 Task: Find a flat in Obando, Philippines for one guest from 7th to 14th July, with a price range of ₹6000 to ₹7700+.
Action: Mouse moved to (442, 89)
Screenshot: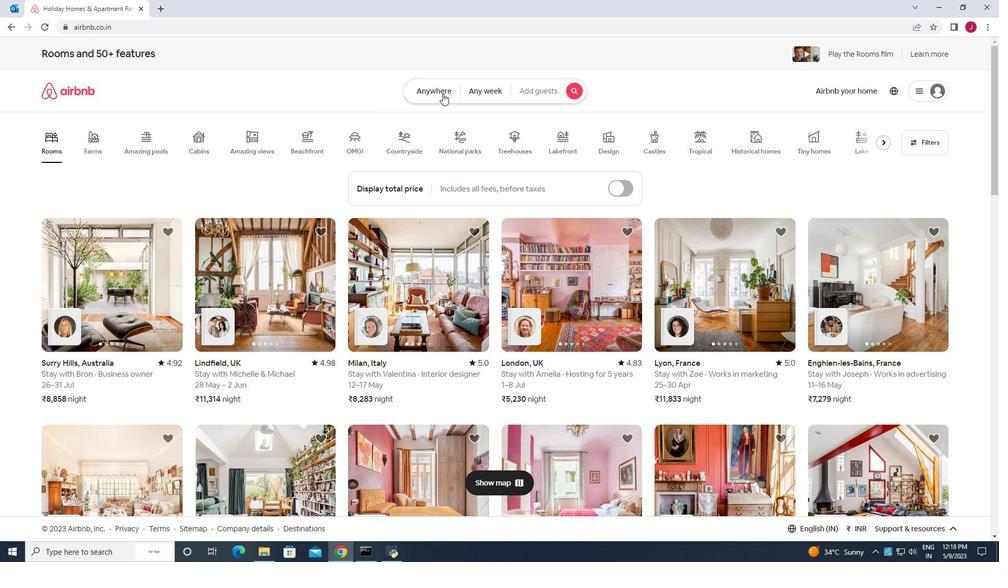 
Action: Mouse pressed left at (442, 89)
Screenshot: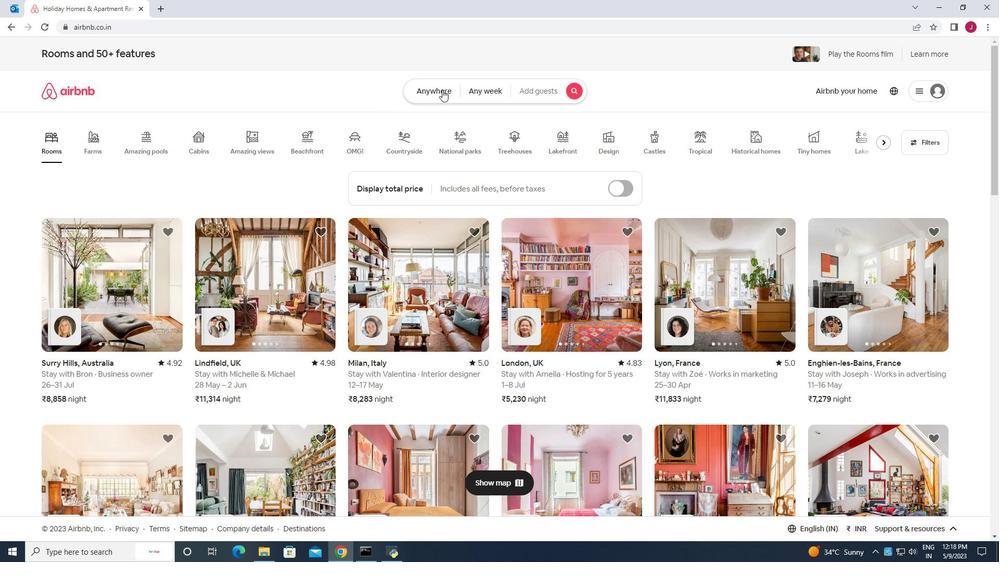 
Action: Mouse moved to (336, 133)
Screenshot: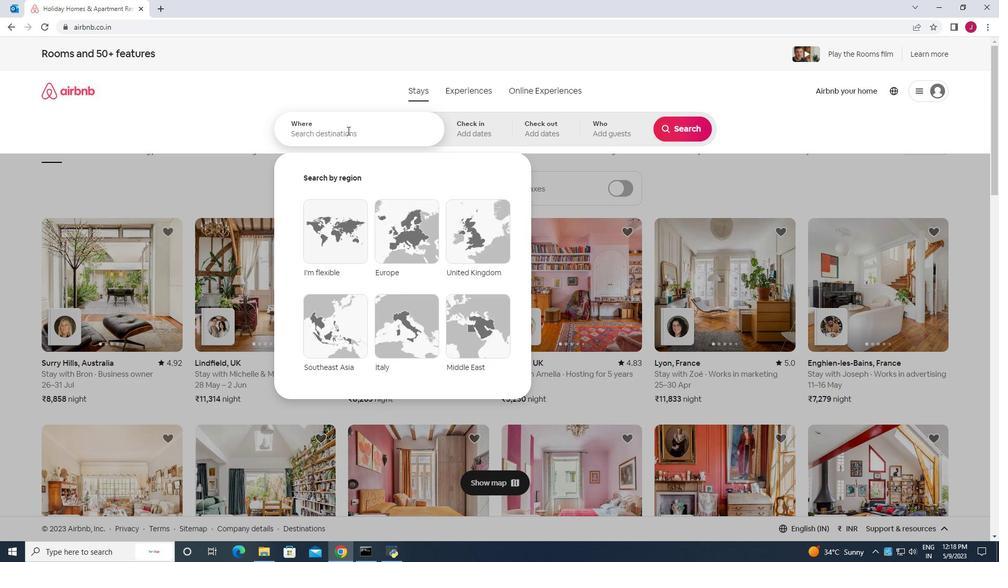
Action: Mouse pressed left at (336, 133)
Screenshot: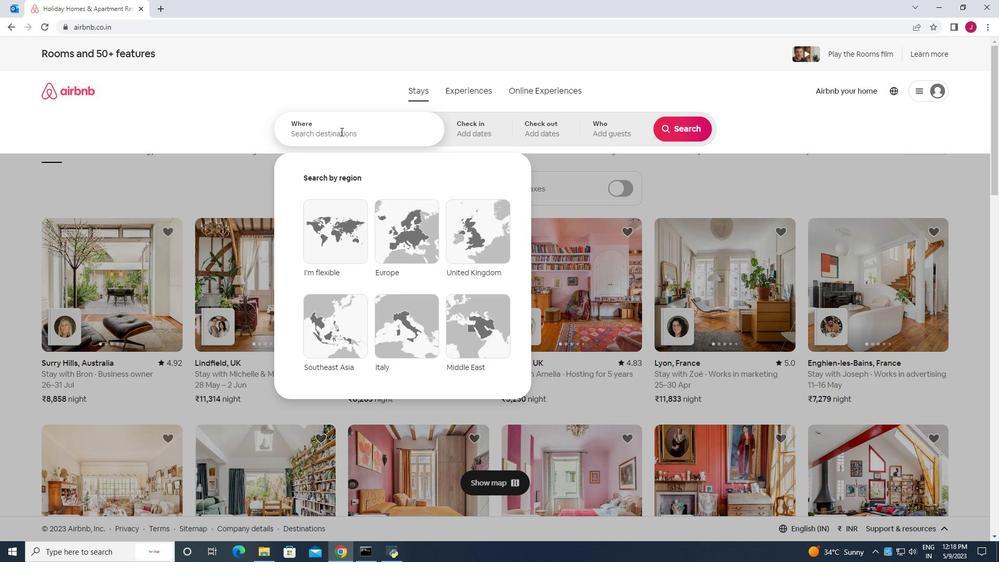 
Action: Key pressed obando<Key.space>philippinrs
Screenshot: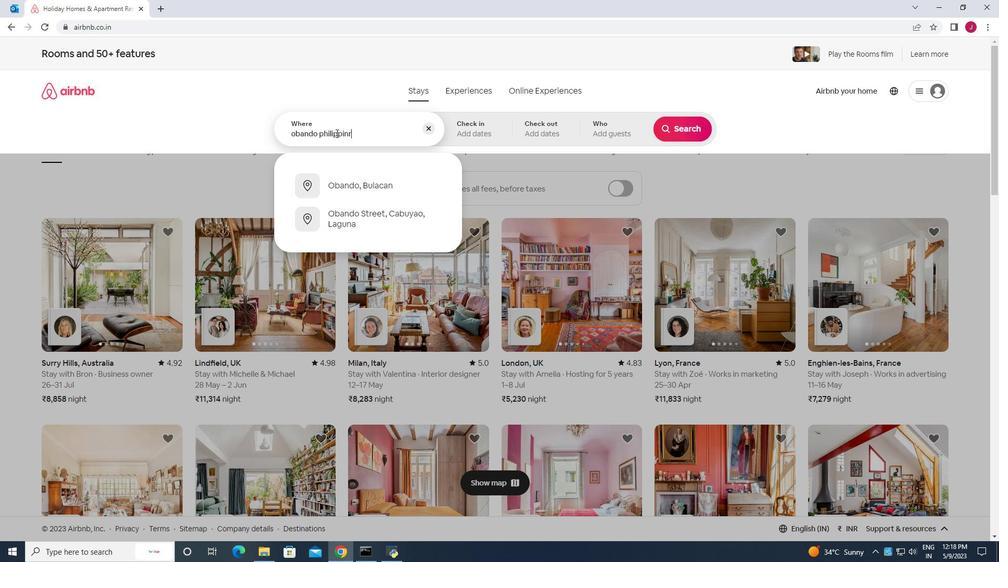 
Action: Mouse moved to (360, 134)
Screenshot: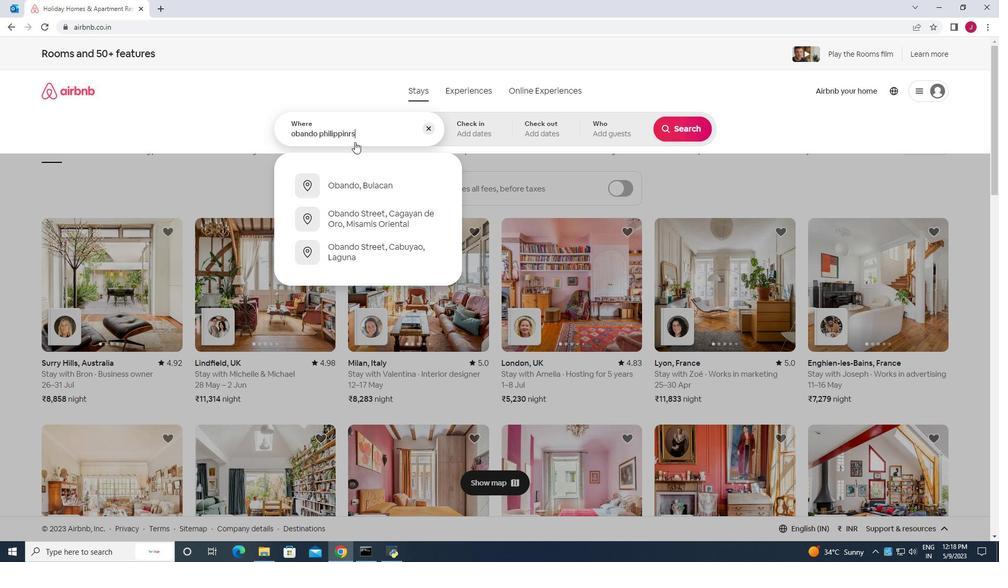 
Action: Key pressed <Key.backspace><Key.backspace>es
Screenshot: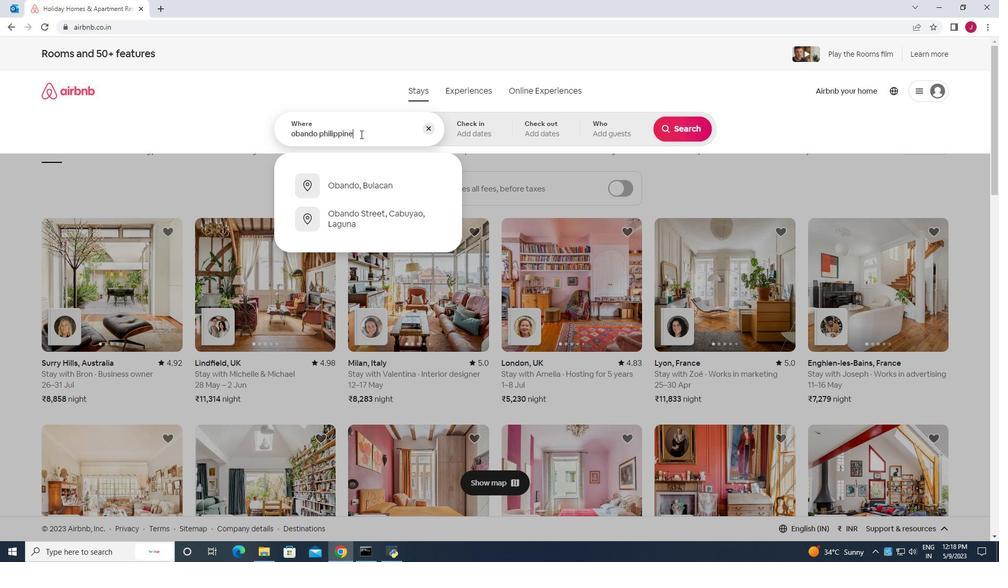 
Action: Mouse moved to (377, 129)
Screenshot: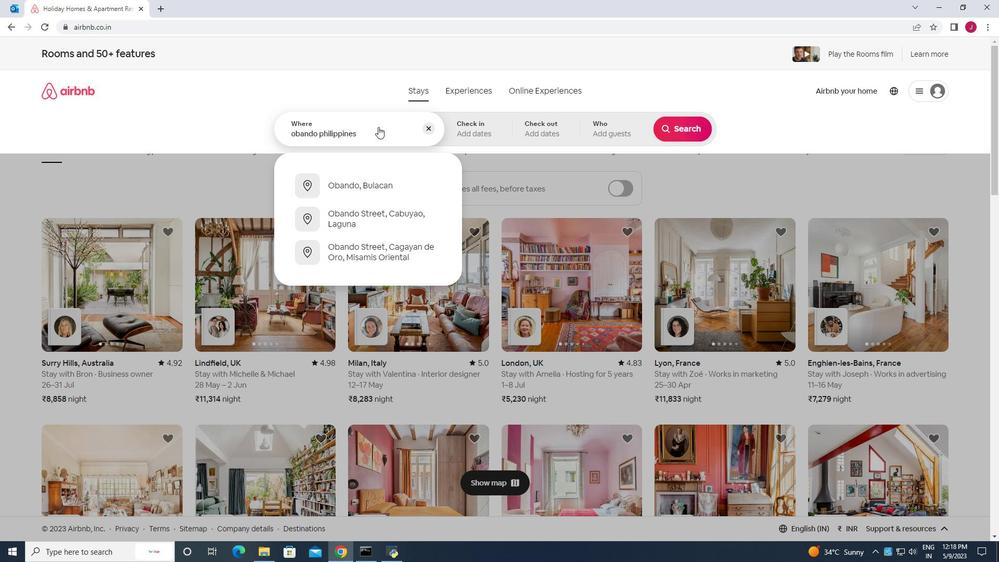 
Action: Key pressed <Key.enter>
Screenshot: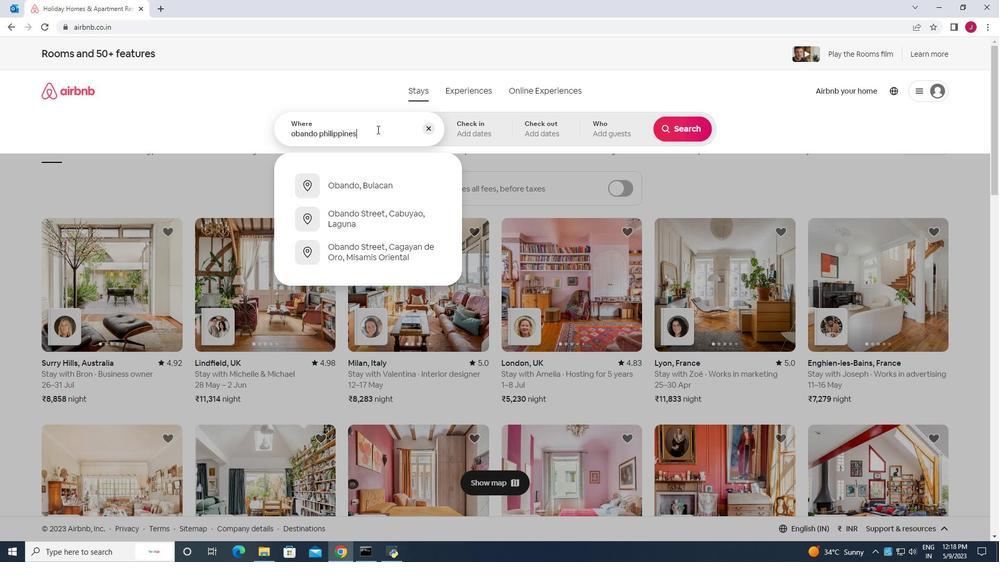 
Action: Mouse moved to (682, 212)
Screenshot: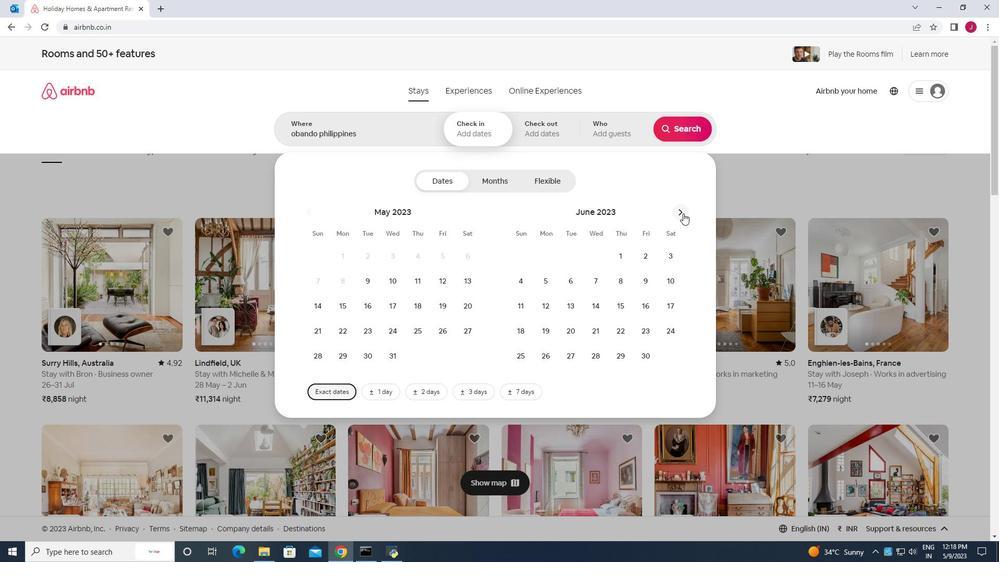 
Action: Mouse pressed left at (682, 212)
Screenshot: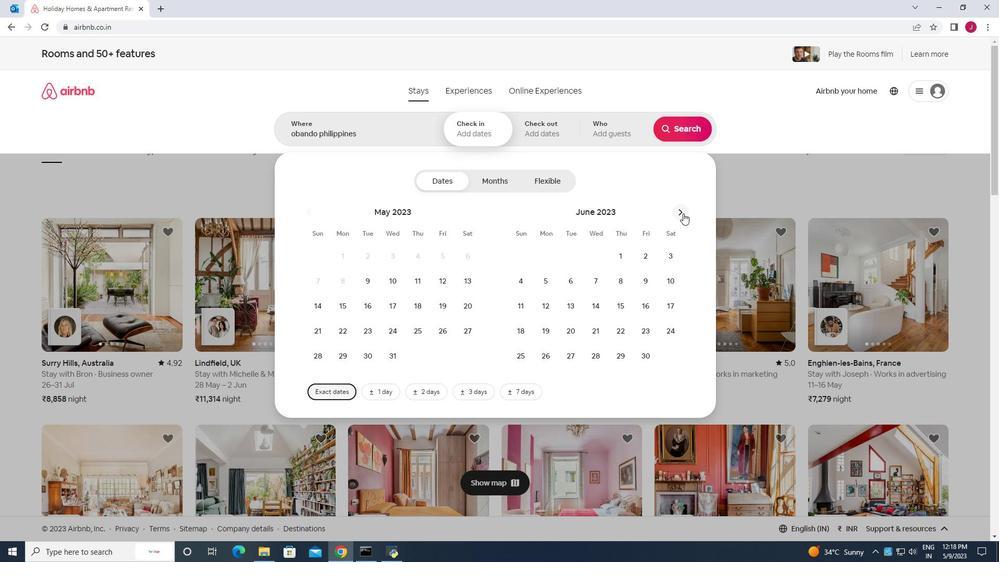 
Action: Mouse moved to (643, 279)
Screenshot: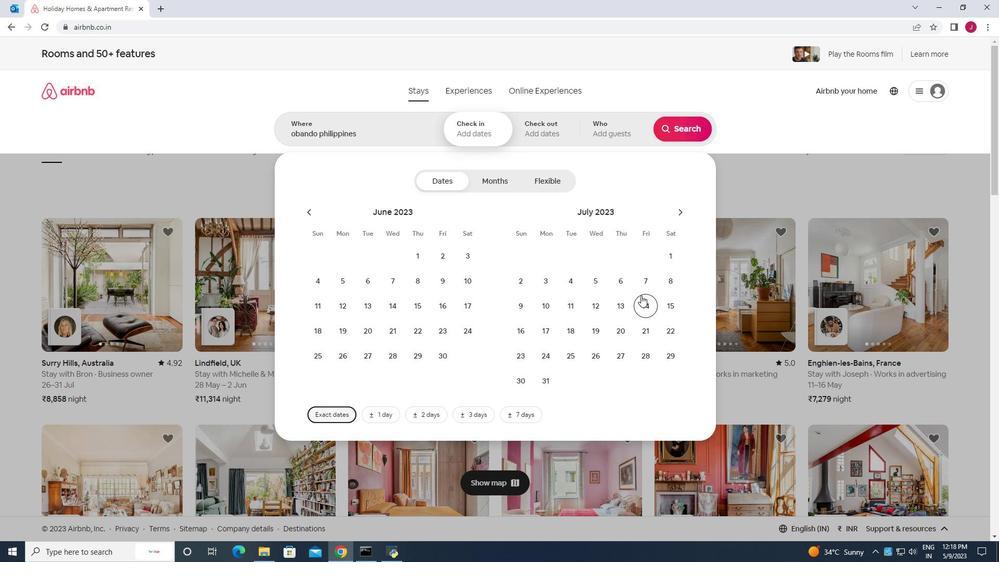 
Action: Mouse pressed left at (643, 279)
Screenshot: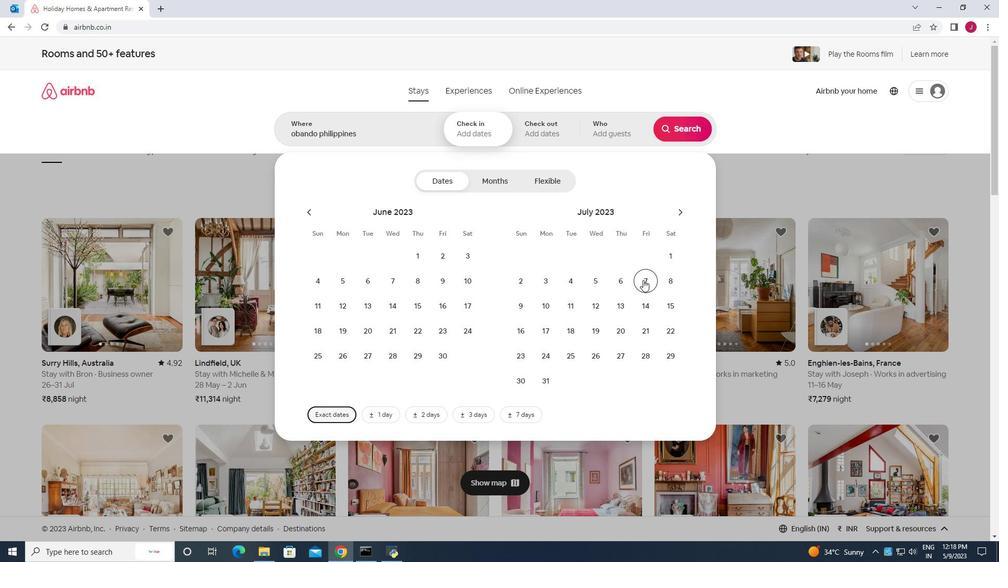 
Action: Mouse moved to (644, 304)
Screenshot: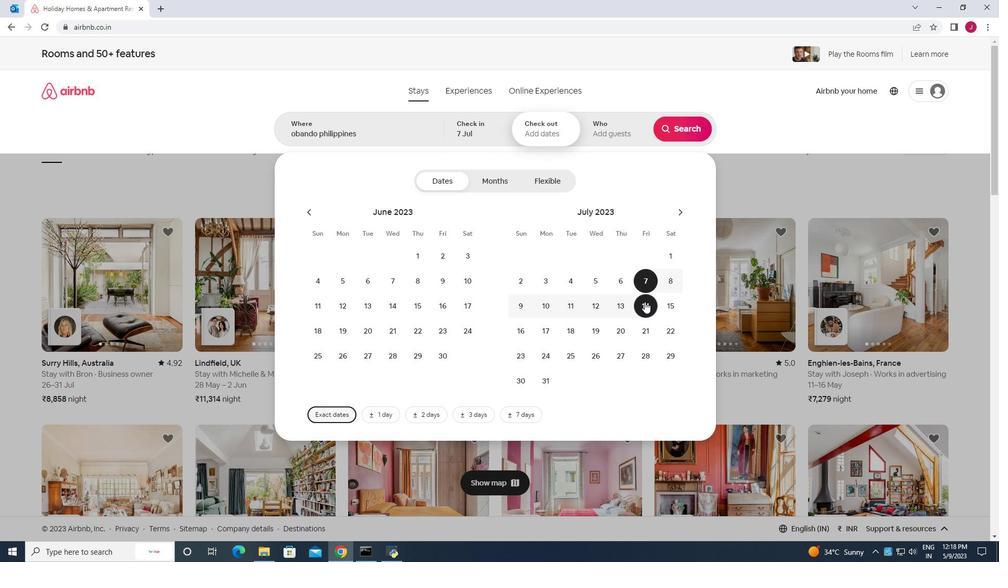 
Action: Mouse pressed left at (644, 304)
Screenshot: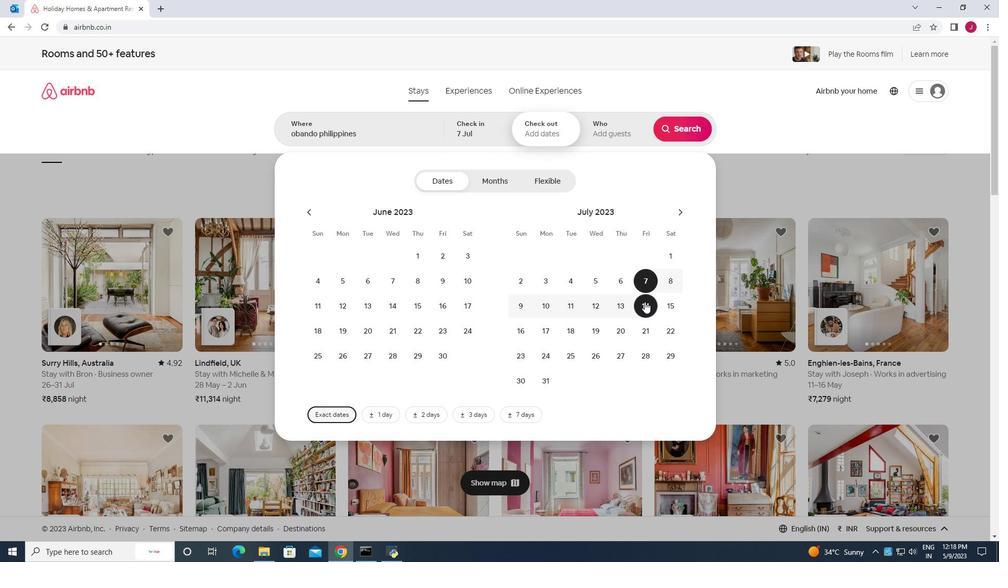 
Action: Mouse moved to (617, 128)
Screenshot: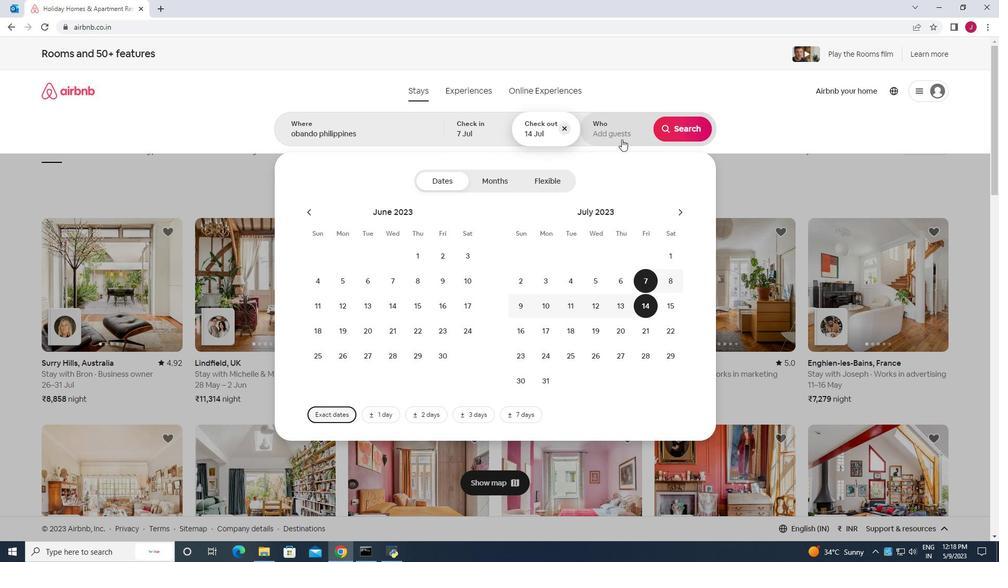 
Action: Mouse pressed left at (617, 128)
Screenshot: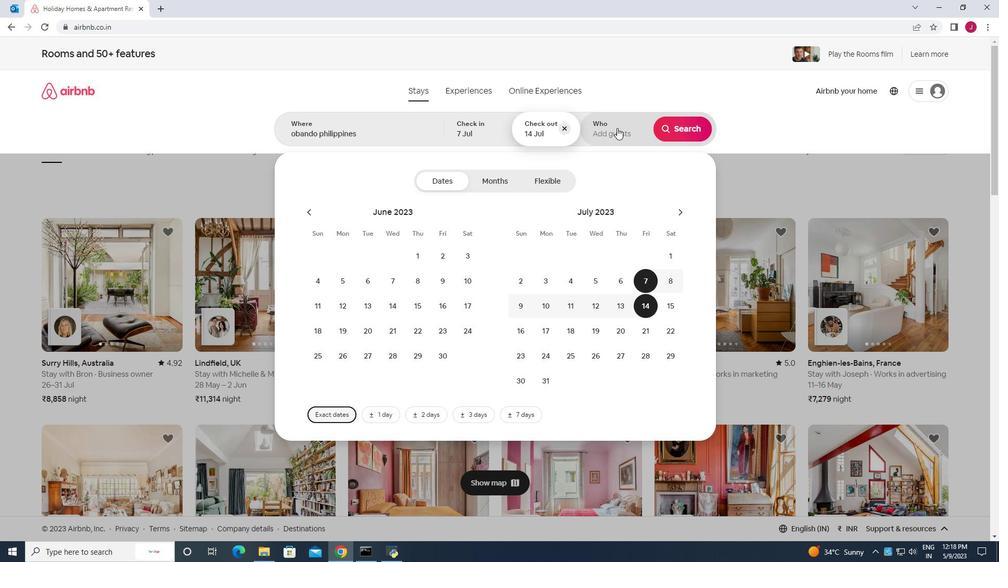 
Action: Mouse moved to (684, 184)
Screenshot: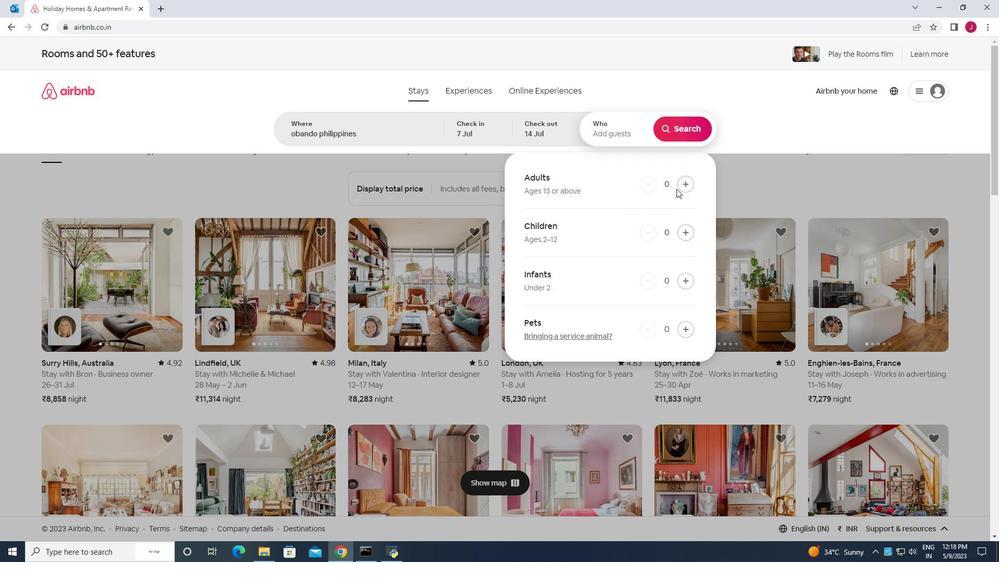 
Action: Mouse pressed left at (684, 184)
Screenshot: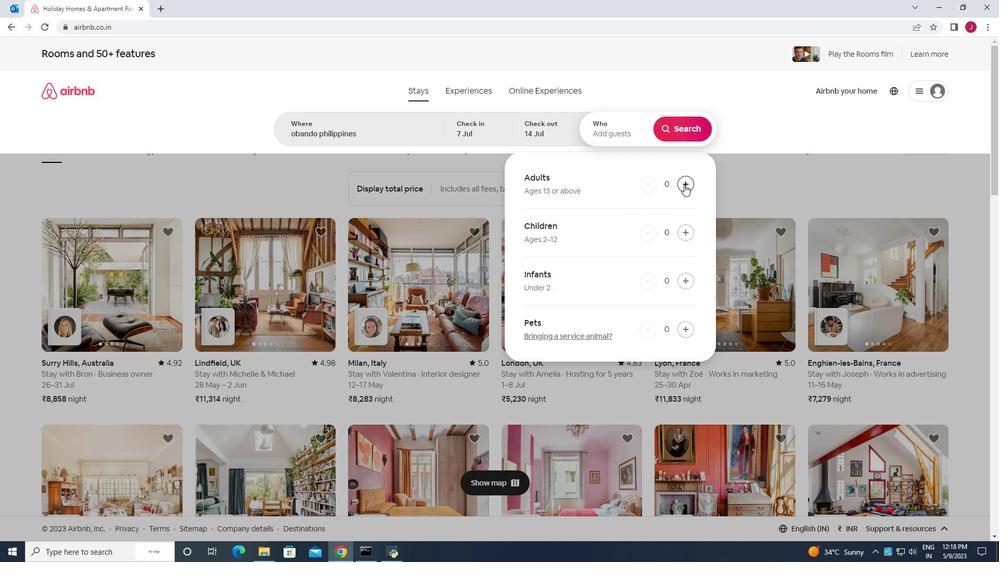
Action: Mouse moved to (687, 125)
Screenshot: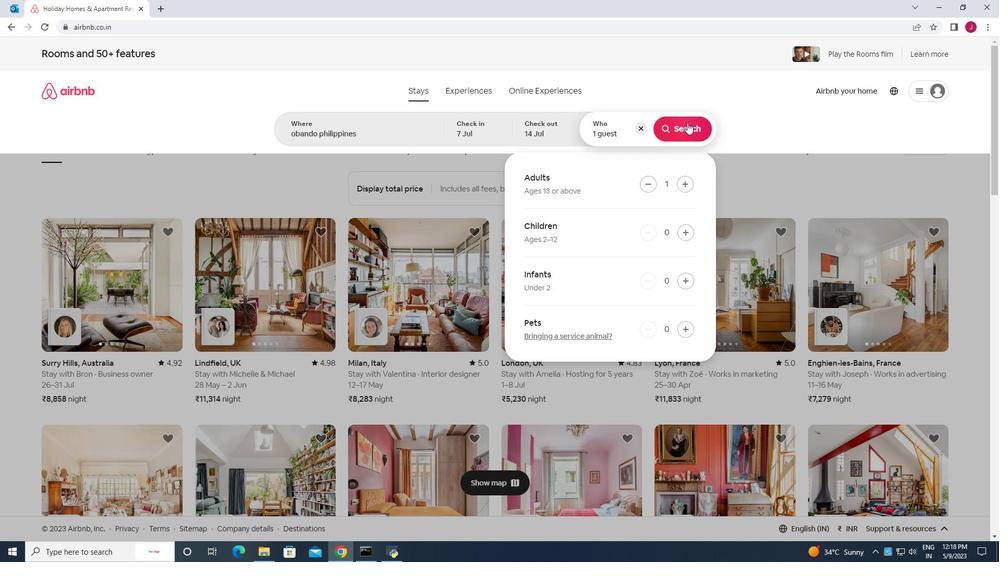 
Action: Mouse pressed left at (687, 125)
Screenshot: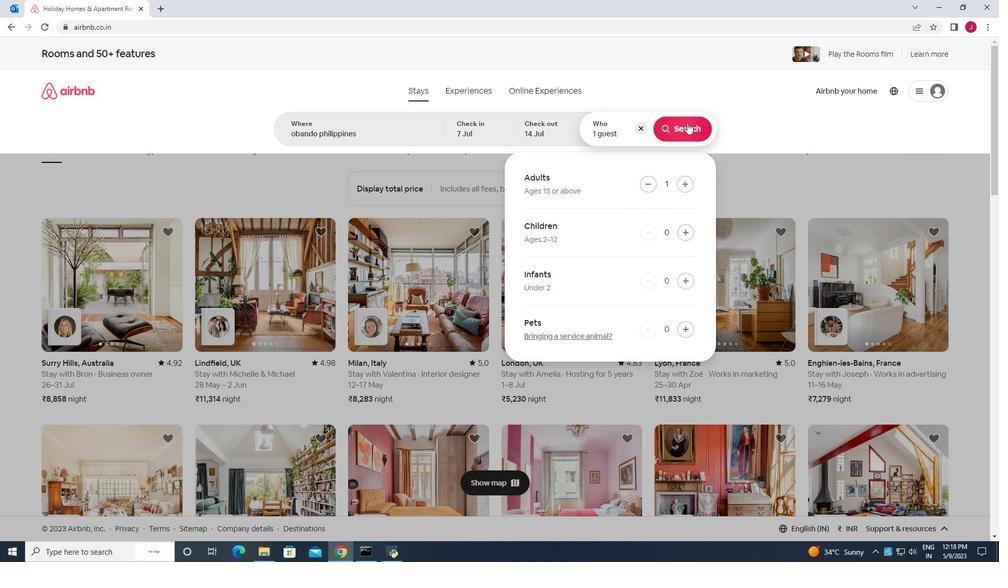 
Action: Mouse moved to (957, 99)
Screenshot: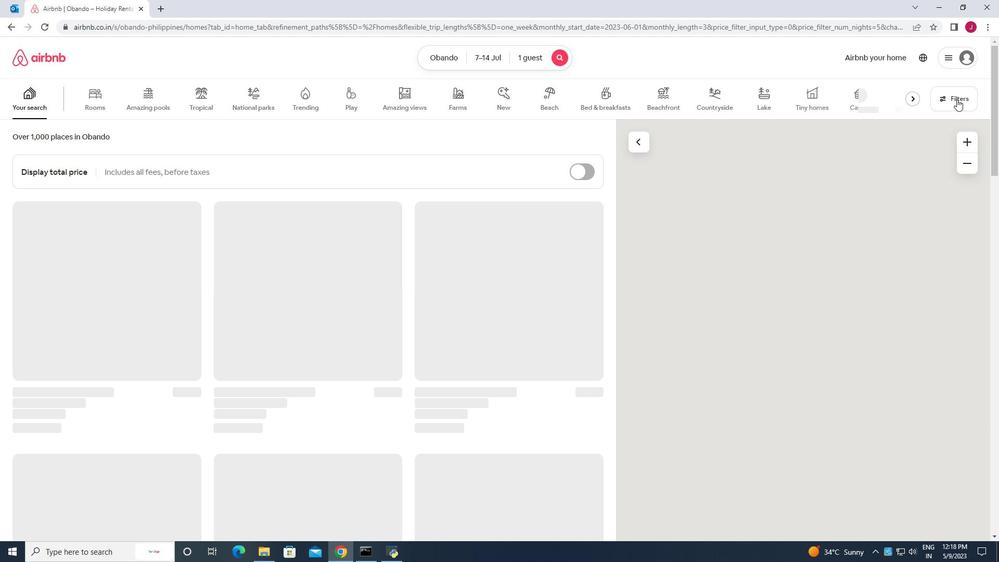 
Action: Mouse pressed left at (957, 99)
Screenshot: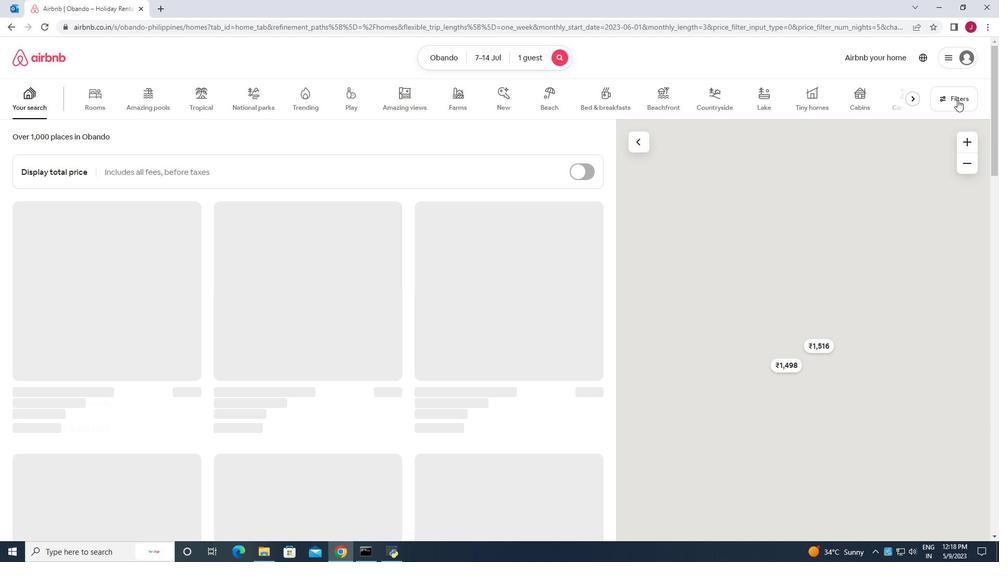
Action: Mouse moved to (372, 356)
Screenshot: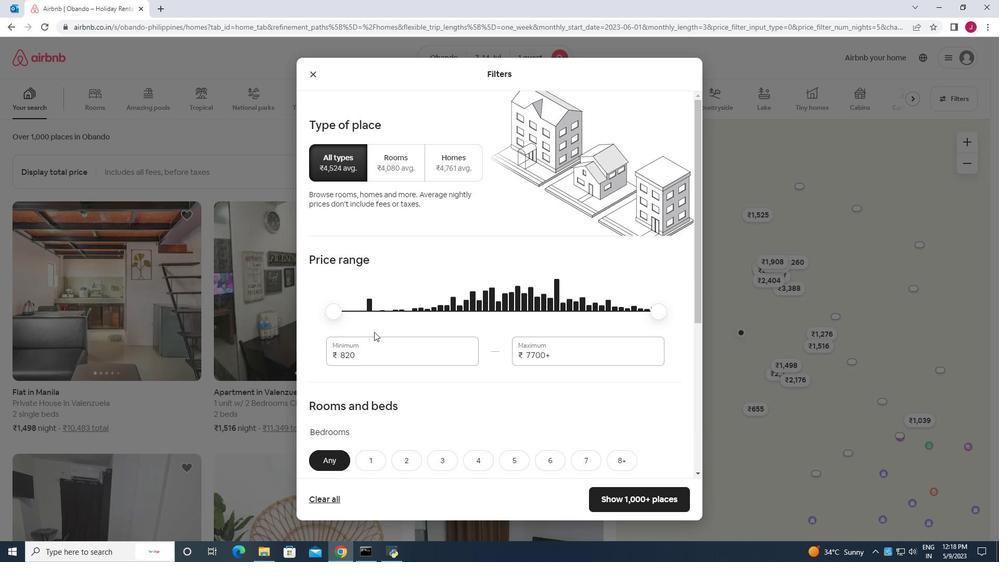 
Action: Mouse pressed left at (372, 356)
Screenshot: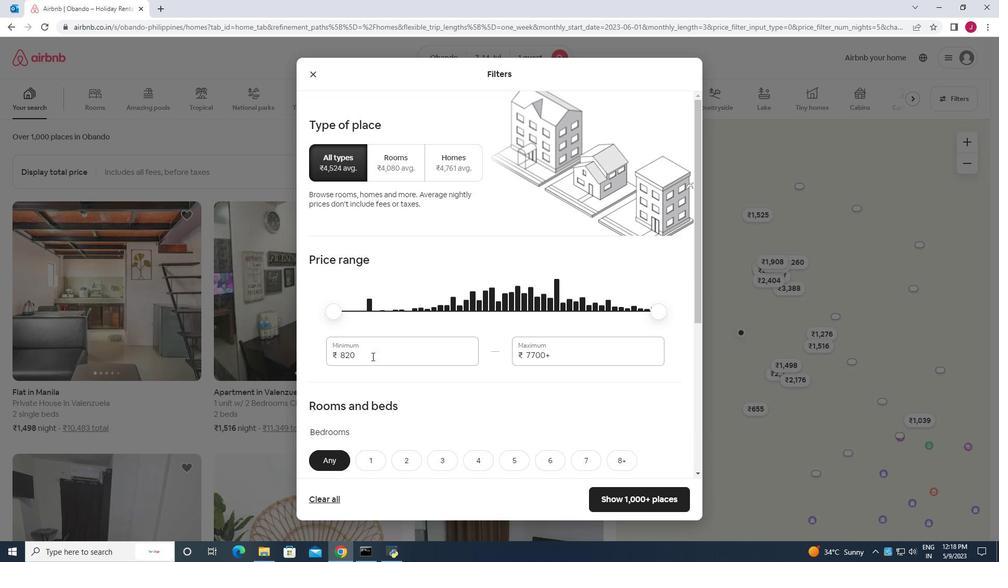 
Action: Mouse moved to (371, 356)
Screenshot: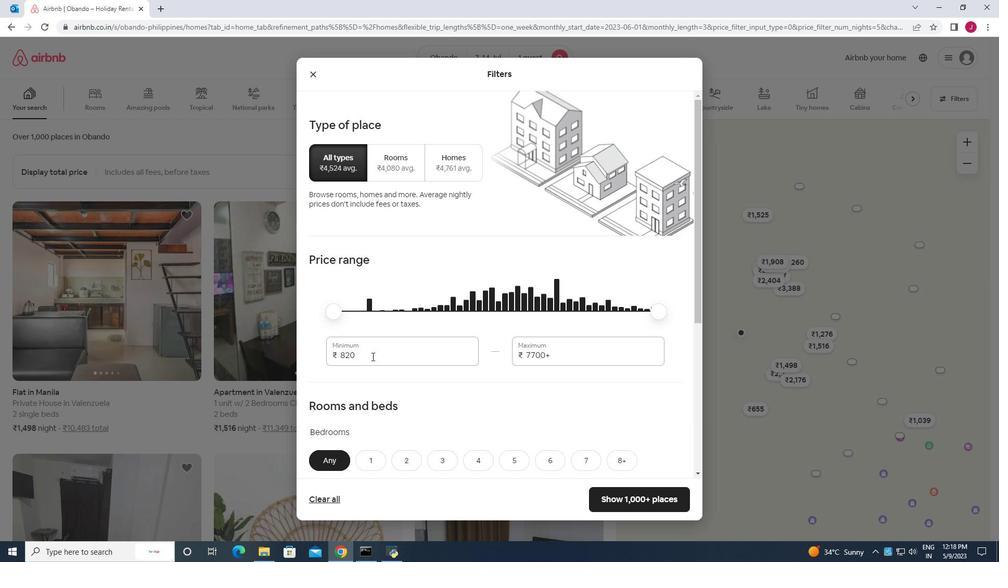 
Action: Key pressed <Key.backspace><Key.backspace><Key.backspace><Key.backspace><Key.backspace><Key.backspace><Key.backspace><Key.backspace><Key.backspace><Key.backspace><Key.backspace><Key.backspace><Key.backspace><Key.backspace><Key.backspace><Key.backspace><Key.backspace><Key.backspace><Key.backspace><Key.backspace><Key.backspace>6000
Screenshot: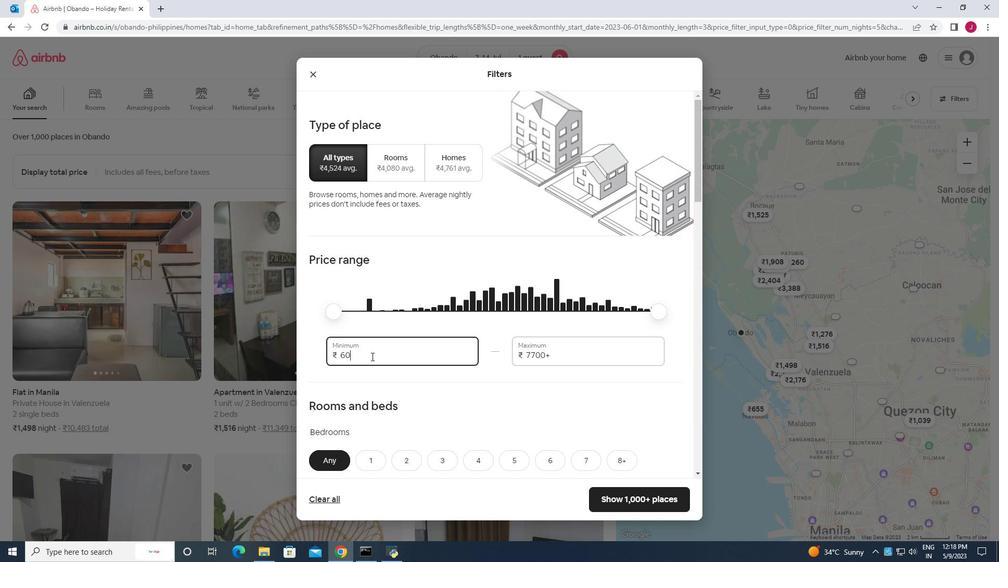 
Action: Mouse moved to (594, 351)
Screenshot: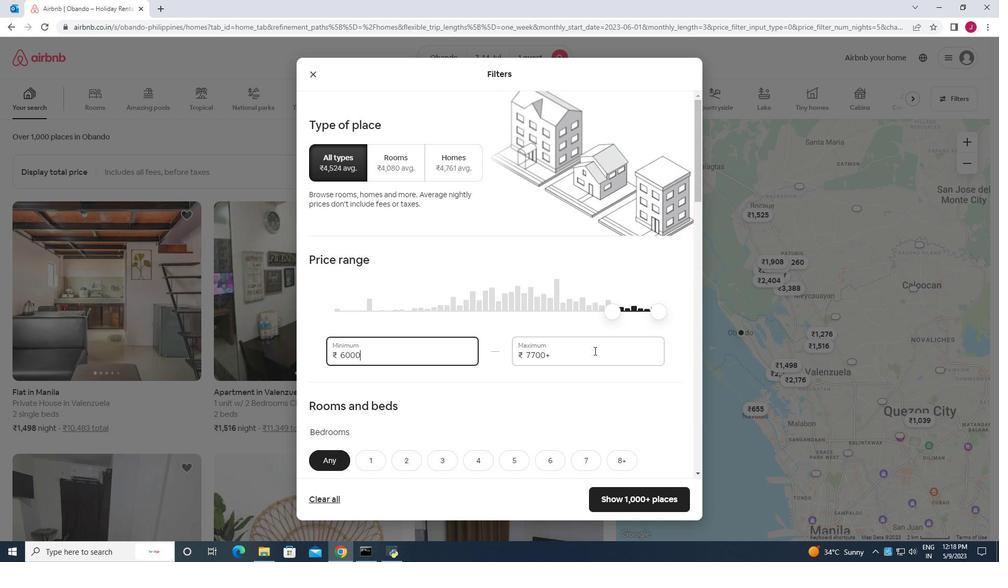 
Action: Mouse pressed left at (594, 351)
Screenshot: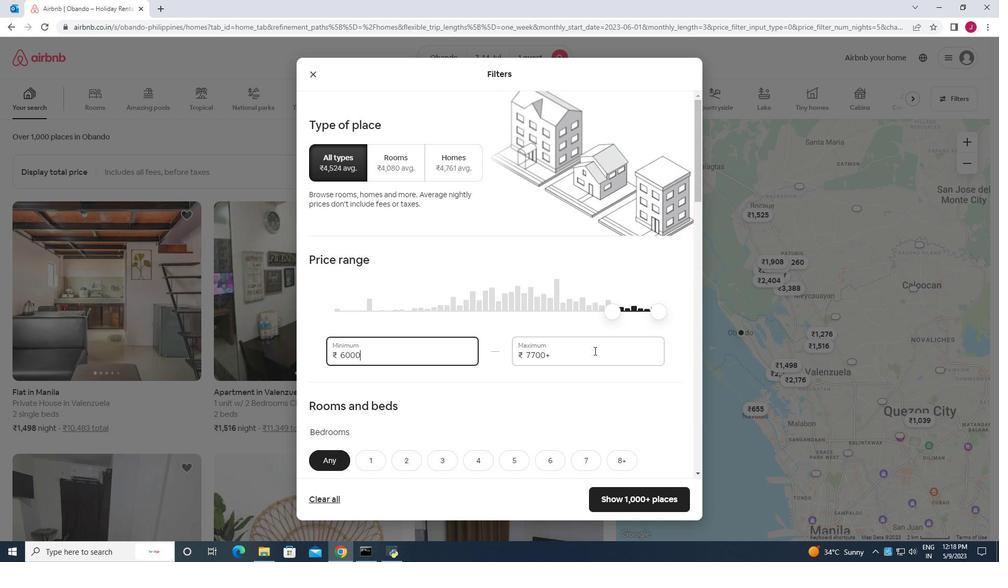 
Action: Mouse moved to (595, 351)
Screenshot: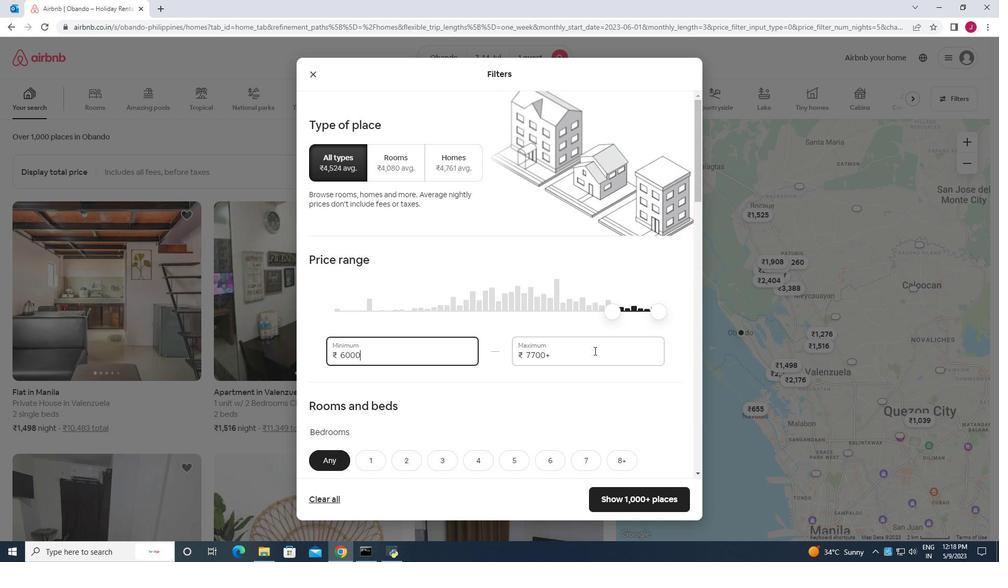 
Action: Key pressed <Key.backspace><Key.backspace><Key.backspace><Key.backspace><Key.backspace><Key.backspace><Key.backspace><Key.backspace><Key.backspace><Key.backspace><Key.backspace><Key.backspace>14000
Screenshot: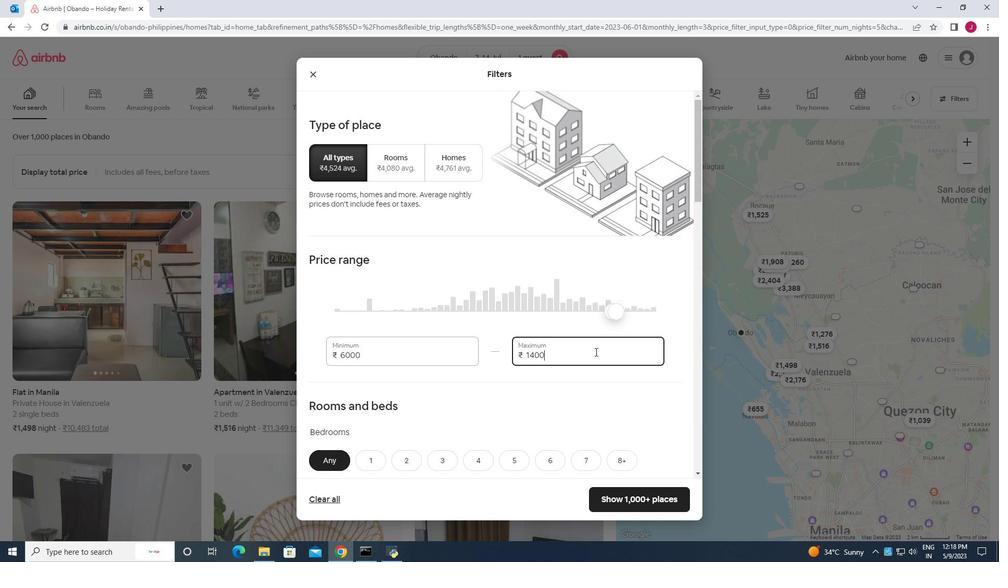 
Action: Mouse moved to (551, 383)
Screenshot: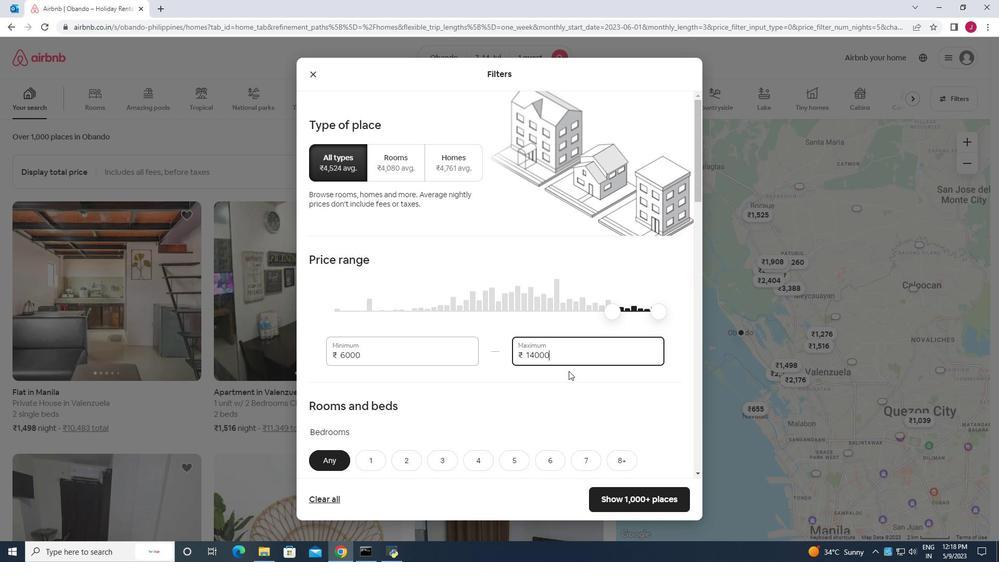 
Action: Mouse scrolled (551, 382) with delta (0, 0)
Screenshot: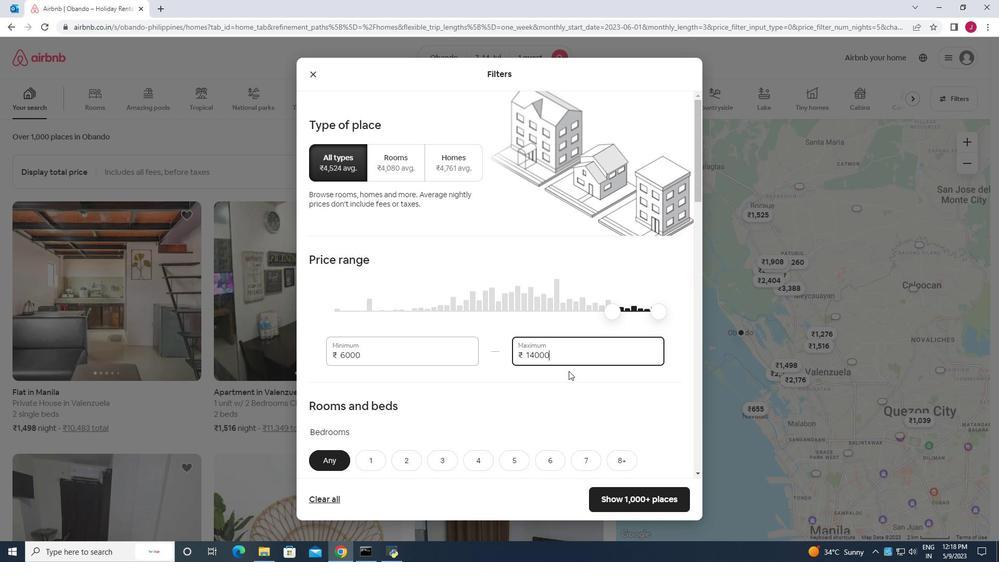 
Action: Mouse moved to (550, 384)
Screenshot: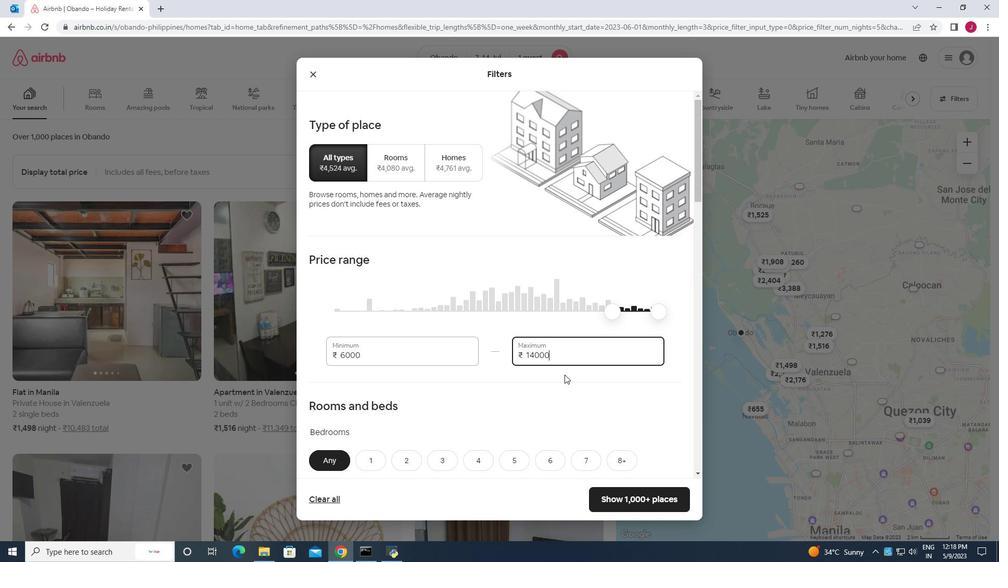 
Action: Mouse scrolled (550, 383) with delta (0, 0)
Screenshot: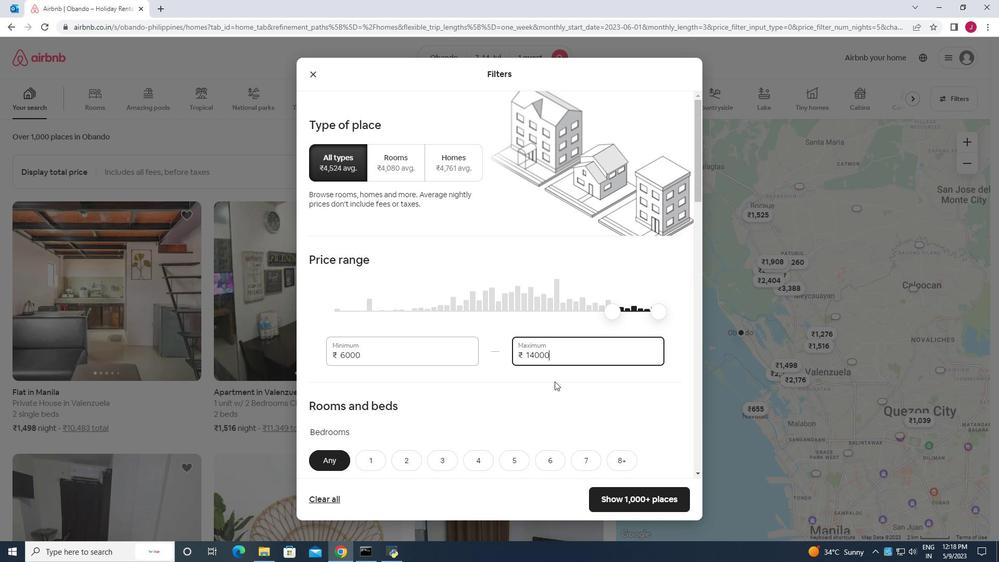 
Action: Mouse moved to (569, 350)
Screenshot: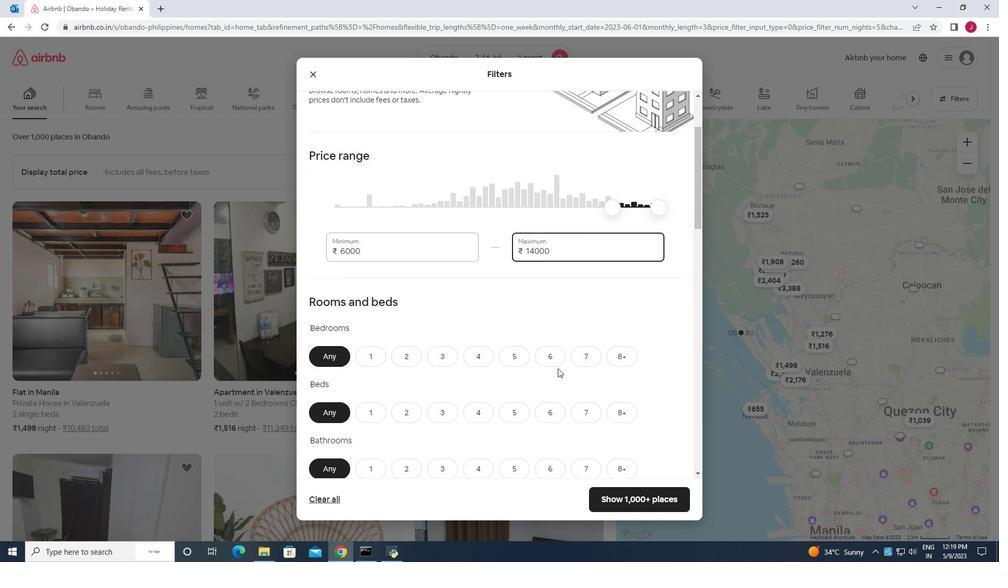 
Action: Mouse scrolled (569, 349) with delta (0, 0)
Screenshot: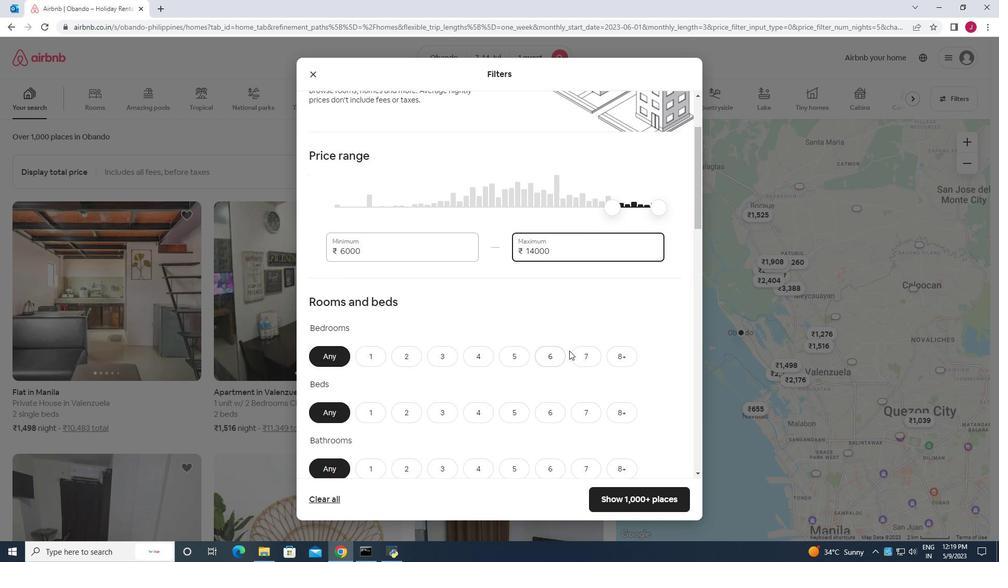 
Action: Mouse scrolled (569, 349) with delta (0, 0)
Screenshot: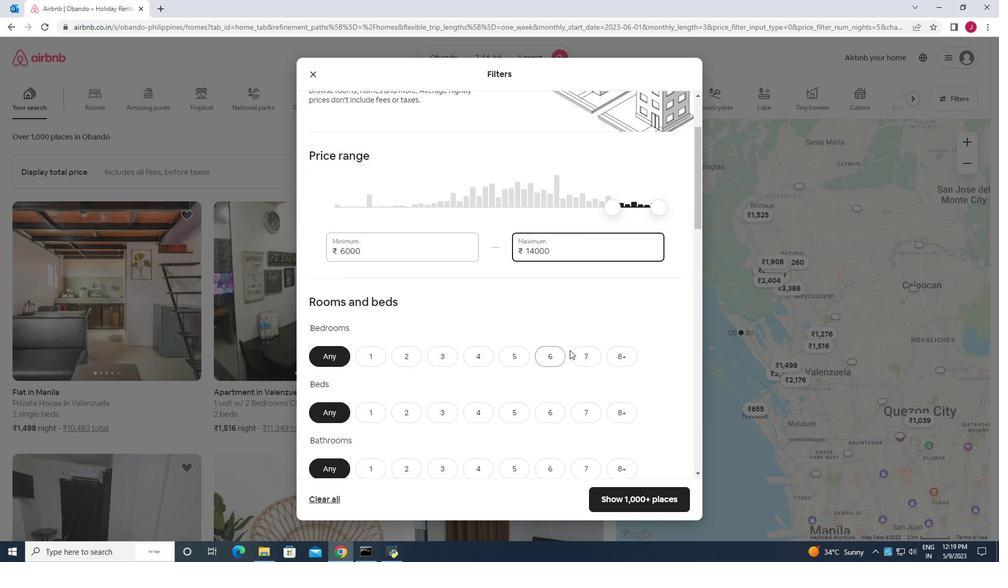 
Action: Mouse moved to (573, 333)
Screenshot: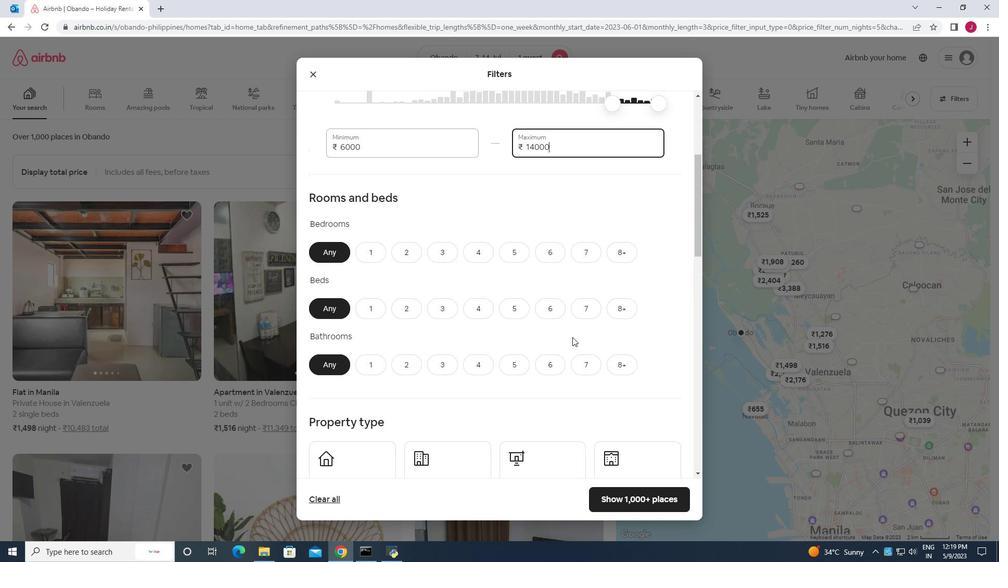 
Action: Mouse scrolled (573, 332) with delta (0, 0)
Screenshot: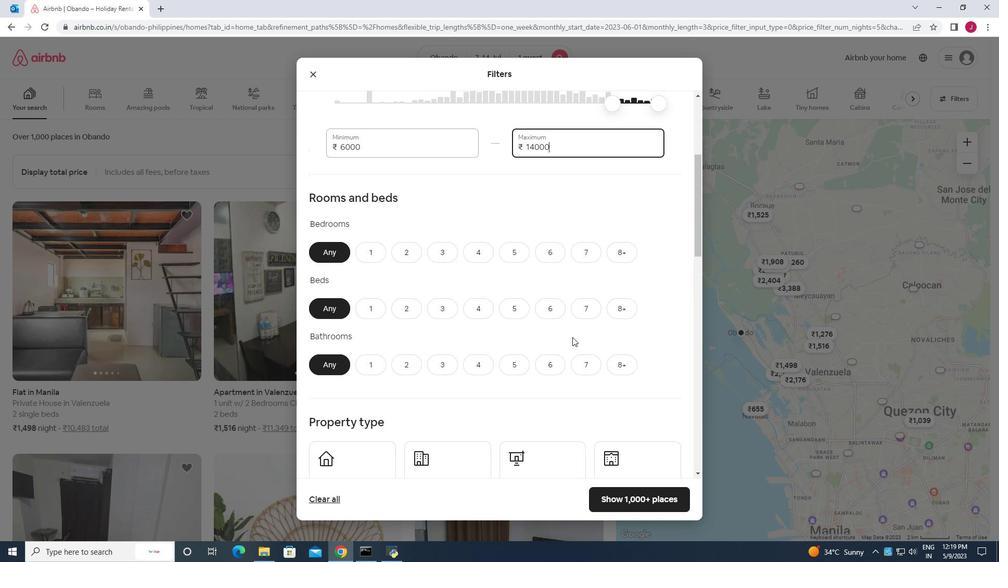 
Action: Mouse moved to (573, 332)
Screenshot: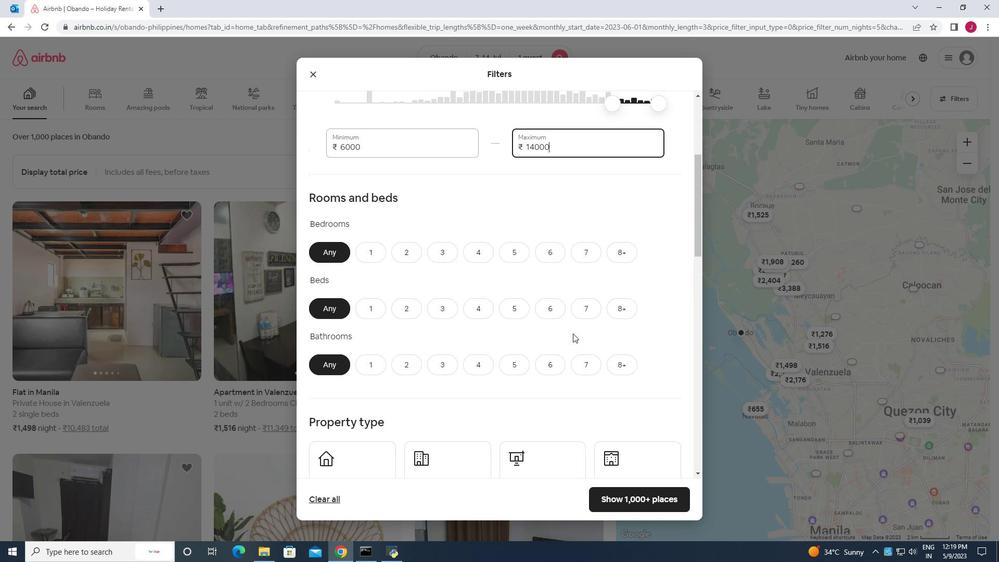
Action: Mouse scrolled (573, 331) with delta (0, 0)
Screenshot: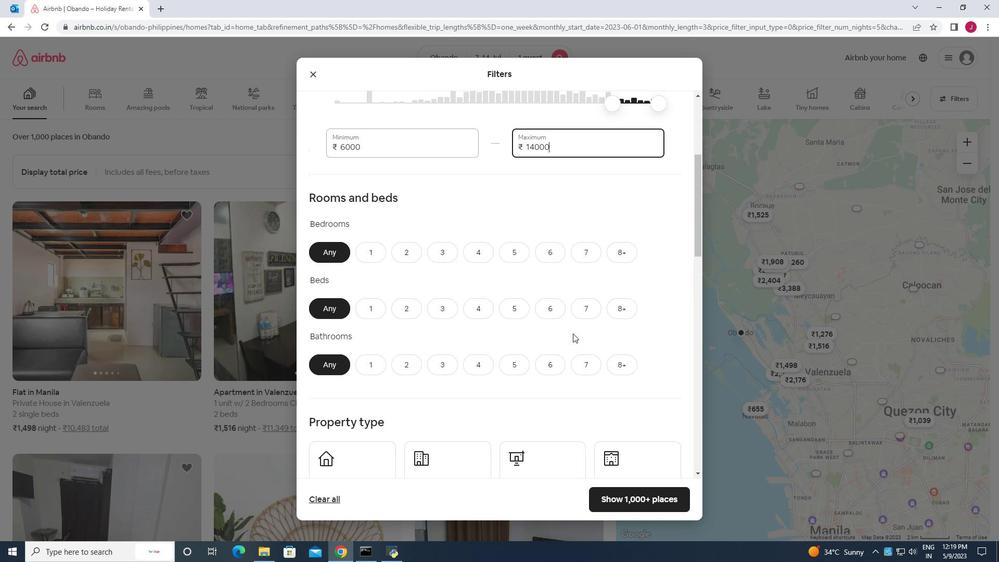 
Action: Mouse moved to (367, 151)
Screenshot: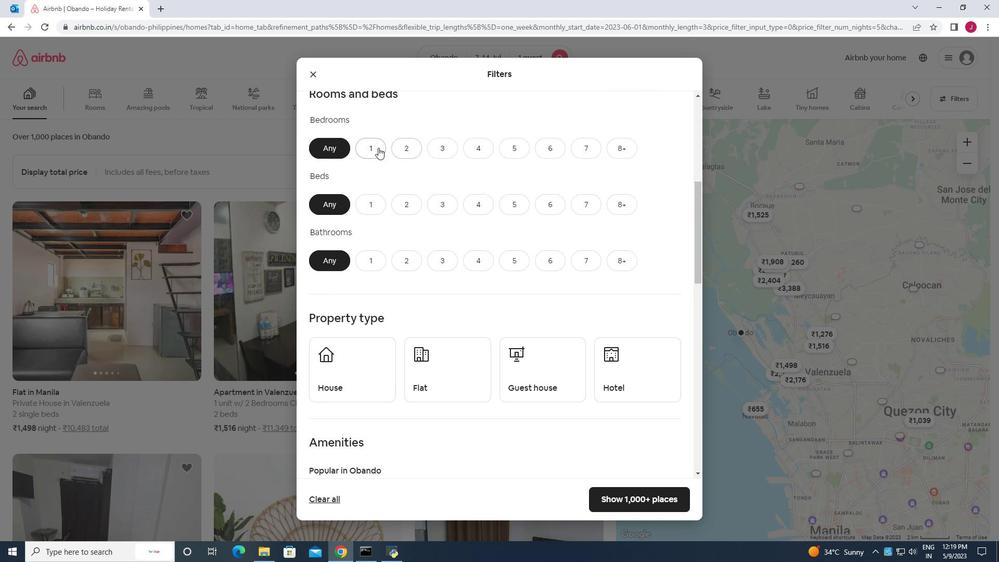 
Action: Mouse pressed left at (367, 151)
Screenshot: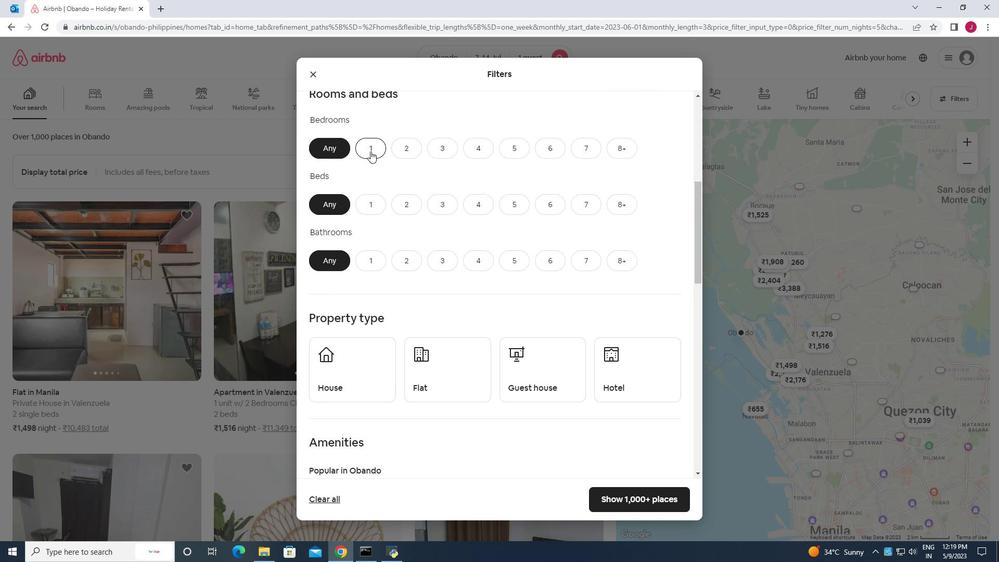 
Action: Mouse moved to (373, 204)
Screenshot: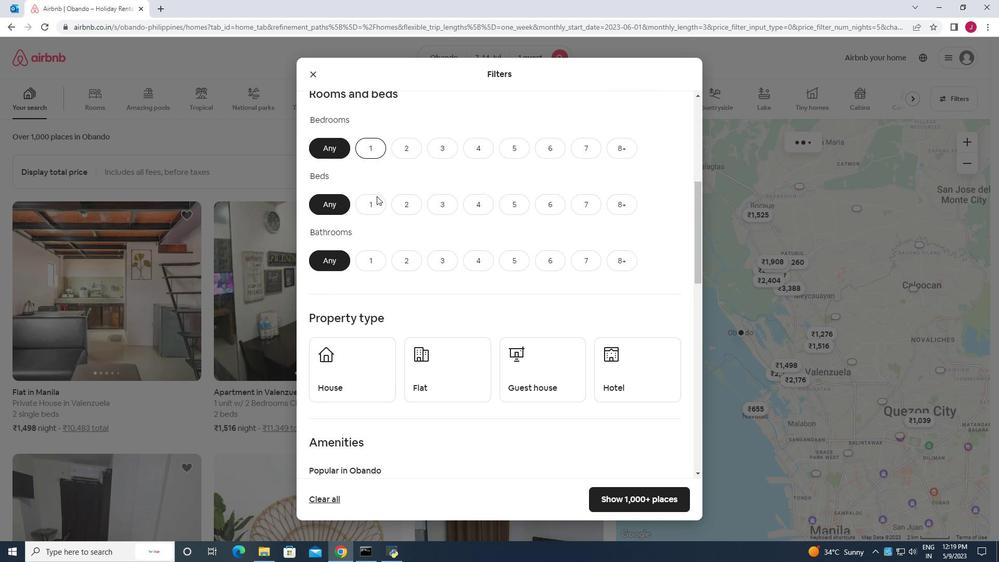 
Action: Mouse pressed left at (373, 204)
Screenshot: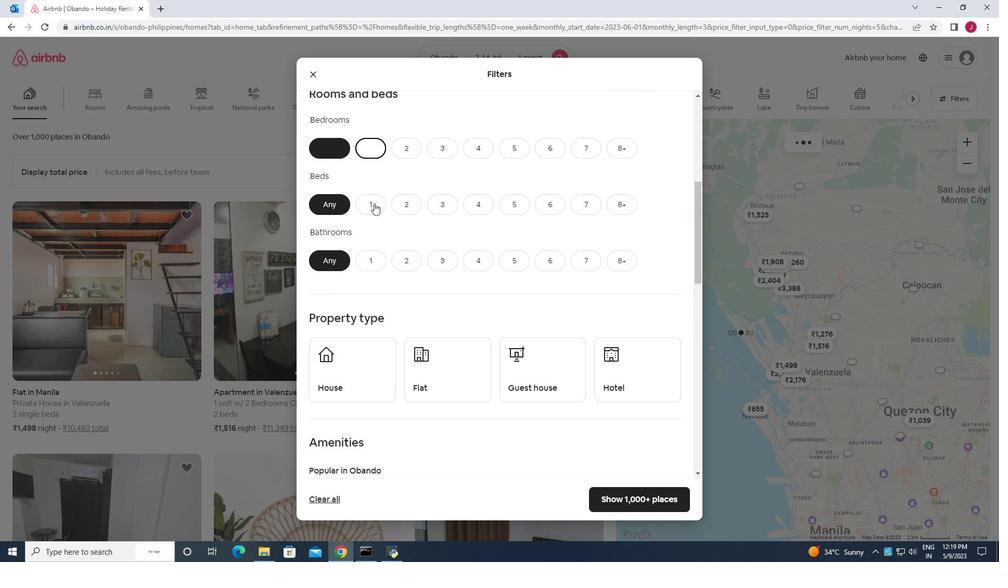 
Action: Mouse moved to (374, 263)
Screenshot: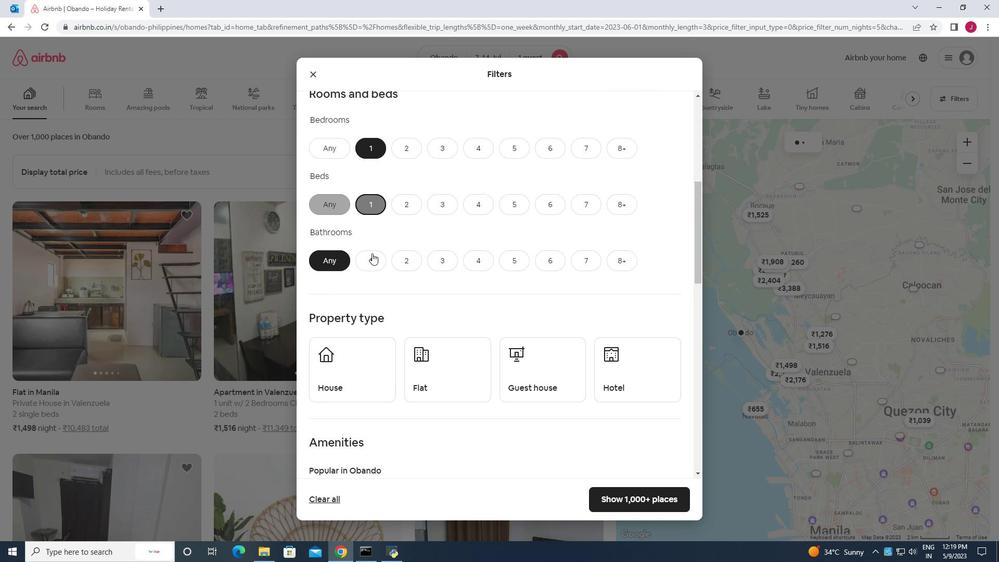 
Action: Mouse pressed left at (374, 263)
Screenshot: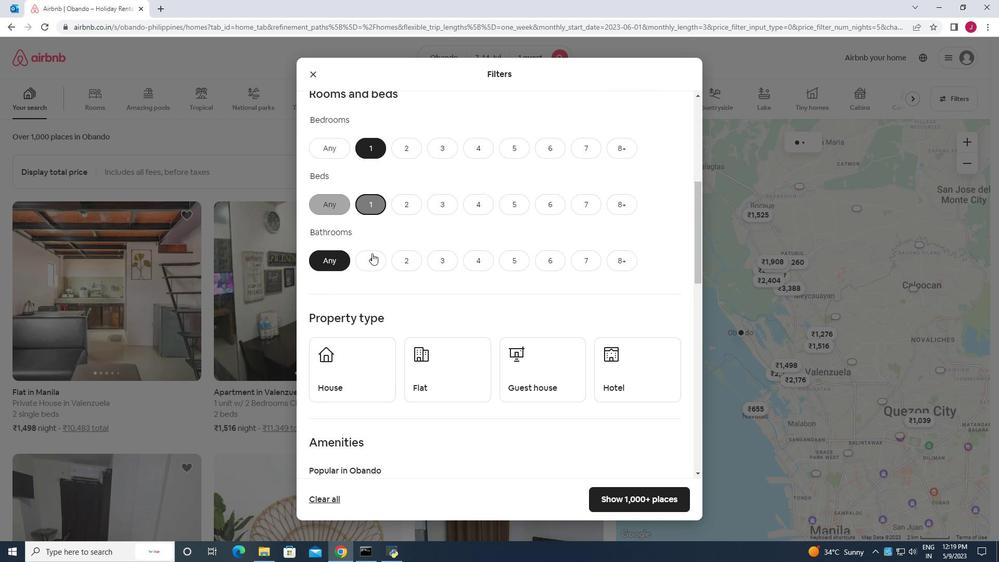 
Action: Mouse moved to (413, 255)
Screenshot: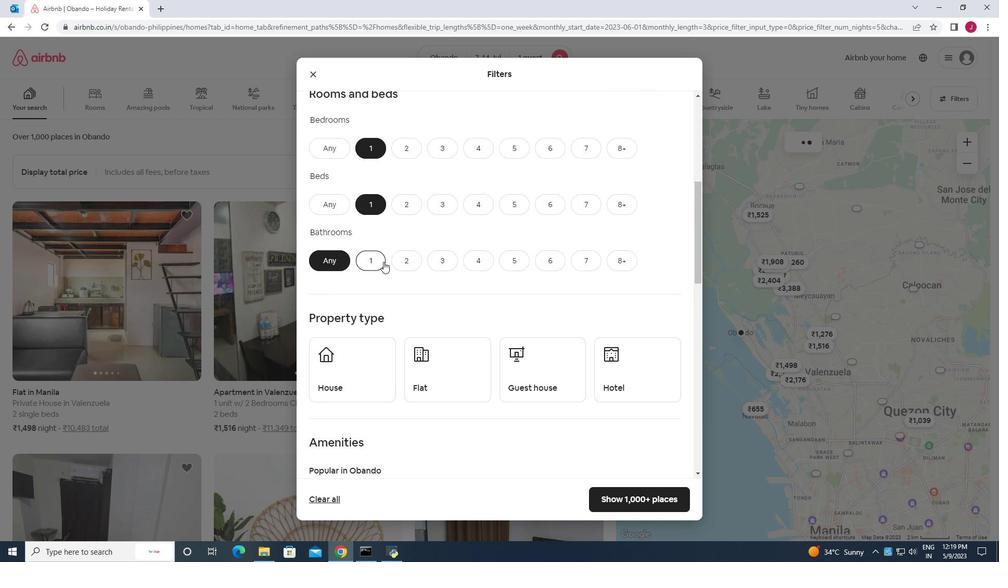 
Action: Mouse scrolled (413, 255) with delta (0, 0)
Screenshot: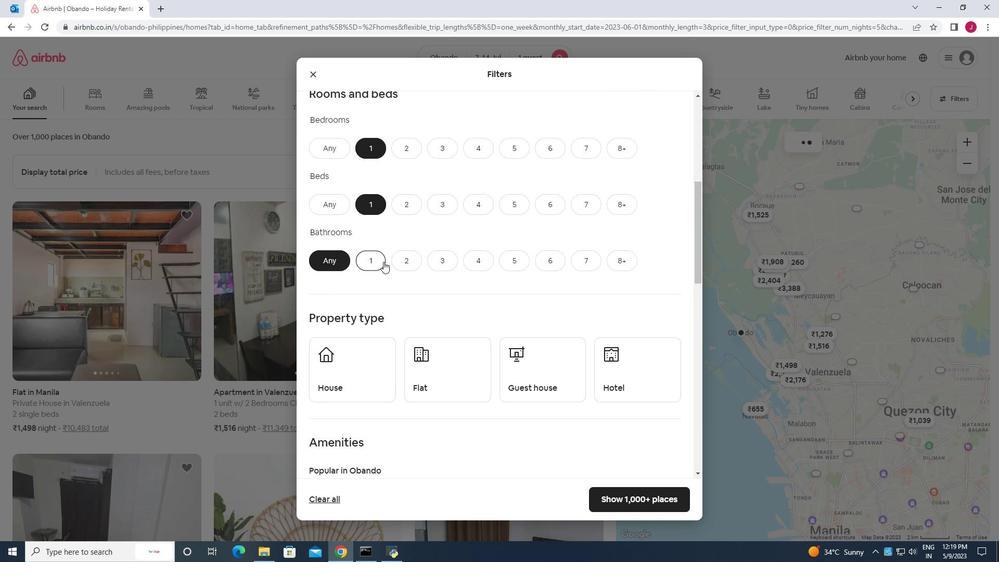 
Action: Mouse scrolled (413, 255) with delta (0, 0)
Screenshot: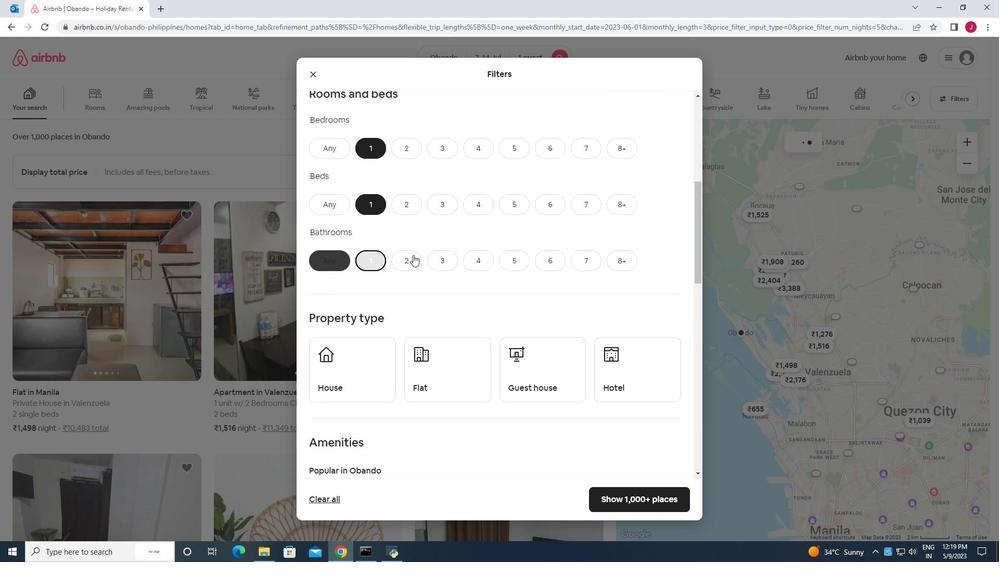 
Action: Mouse scrolled (413, 255) with delta (0, 0)
Screenshot: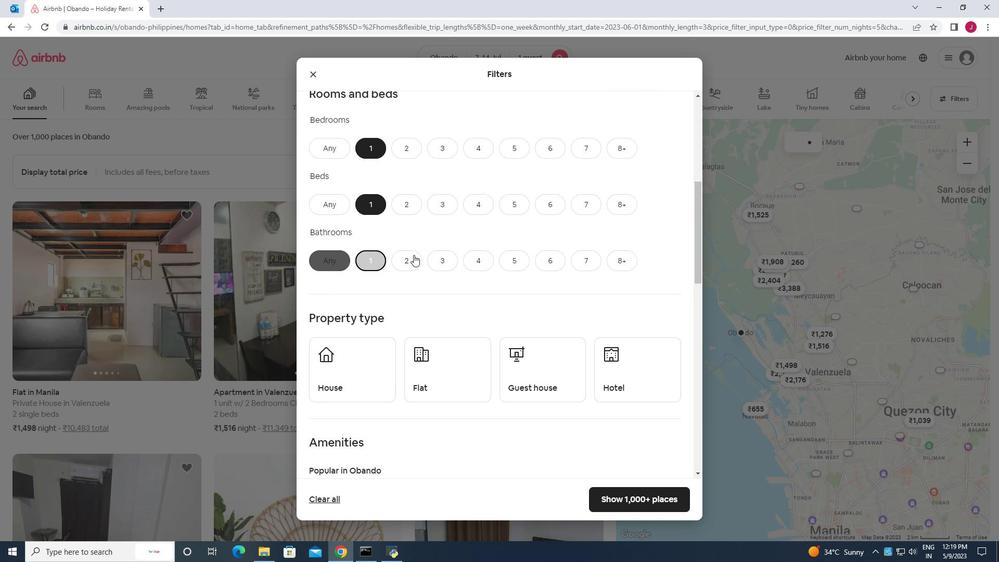 
Action: Mouse moved to (414, 251)
Screenshot: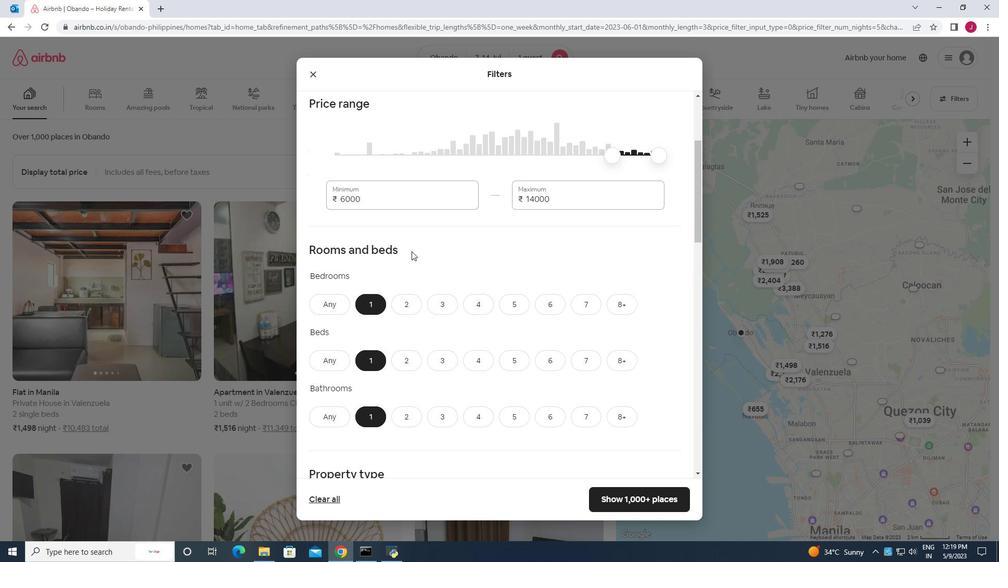 
Action: Mouse scrolled (414, 251) with delta (0, 0)
Screenshot: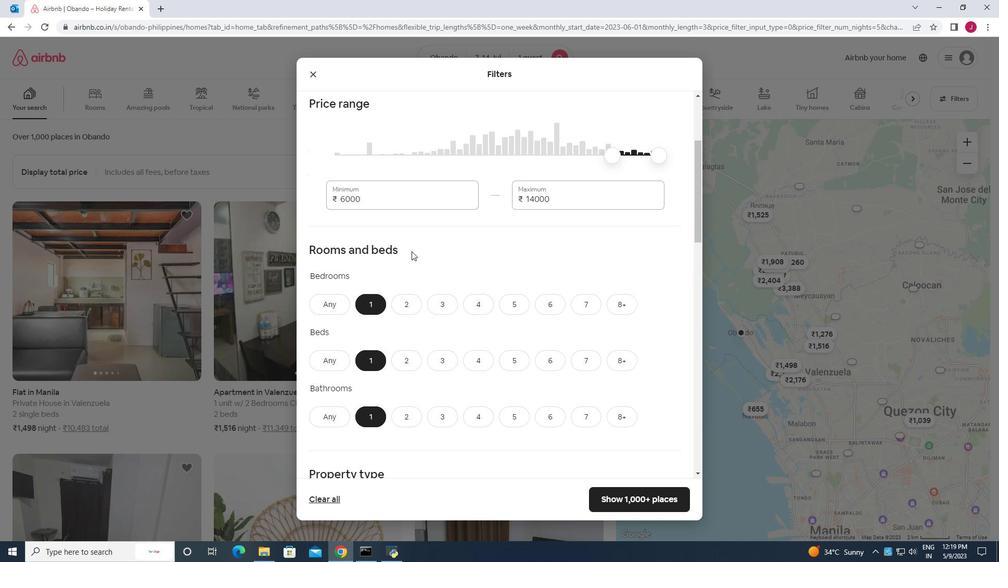 
Action: Mouse scrolled (414, 251) with delta (0, 0)
Screenshot: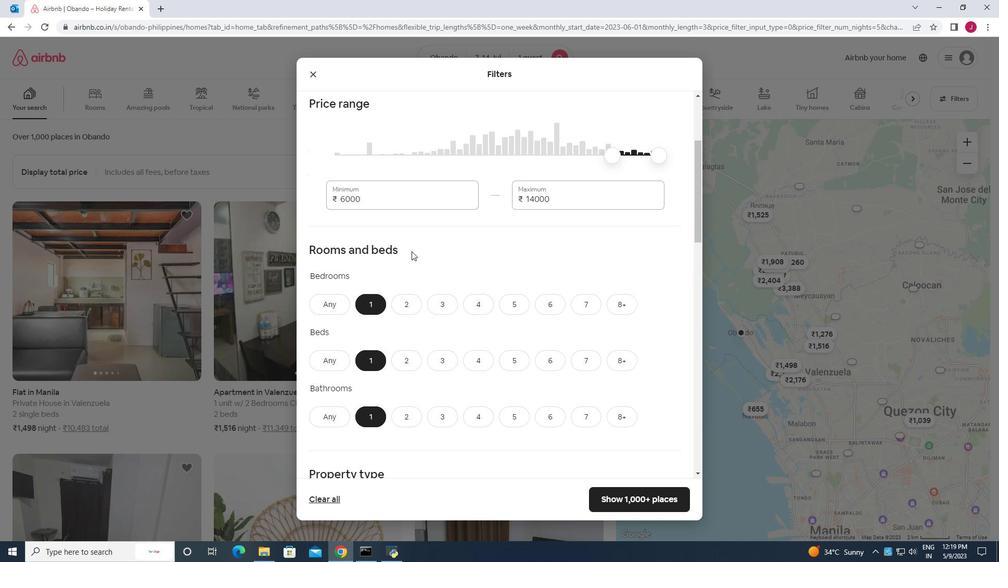 
Action: Mouse scrolled (414, 251) with delta (0, 0)
Screenshot: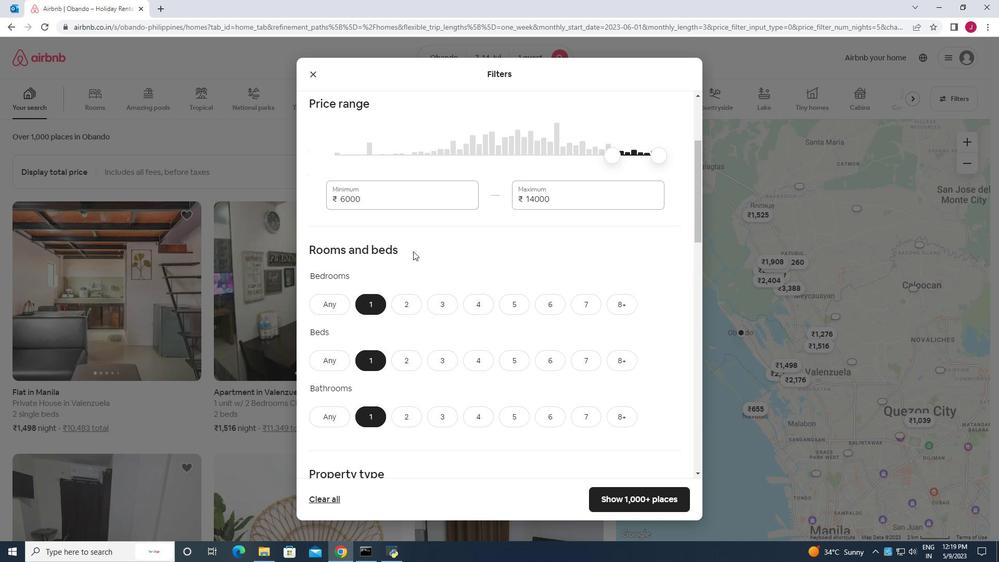 
Action: Mouse scrolled (414, 251) with delta (0, 0)
Screenshot: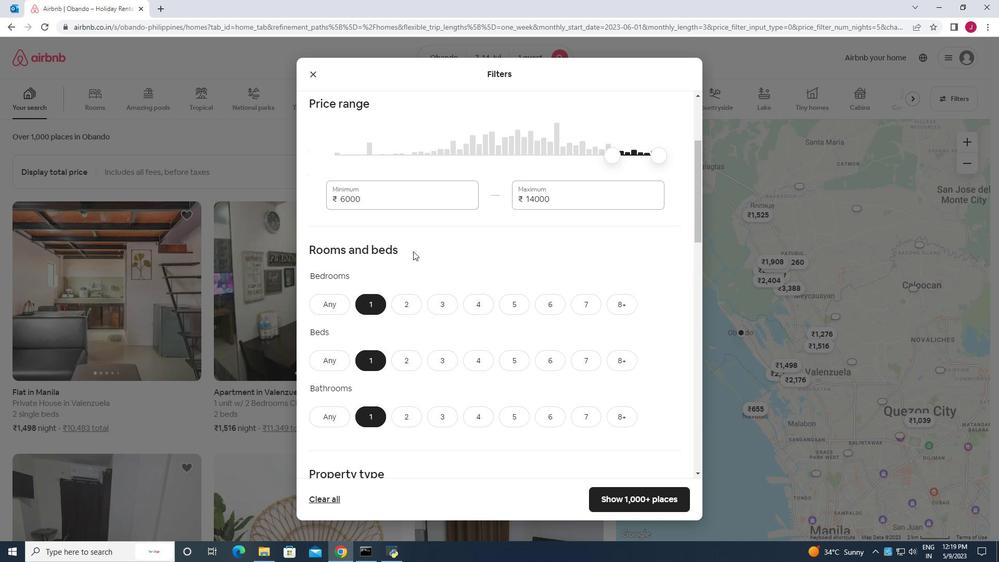 
Action: Mouse scrolled (414, 251) with delta (0, 0)
Screenshot: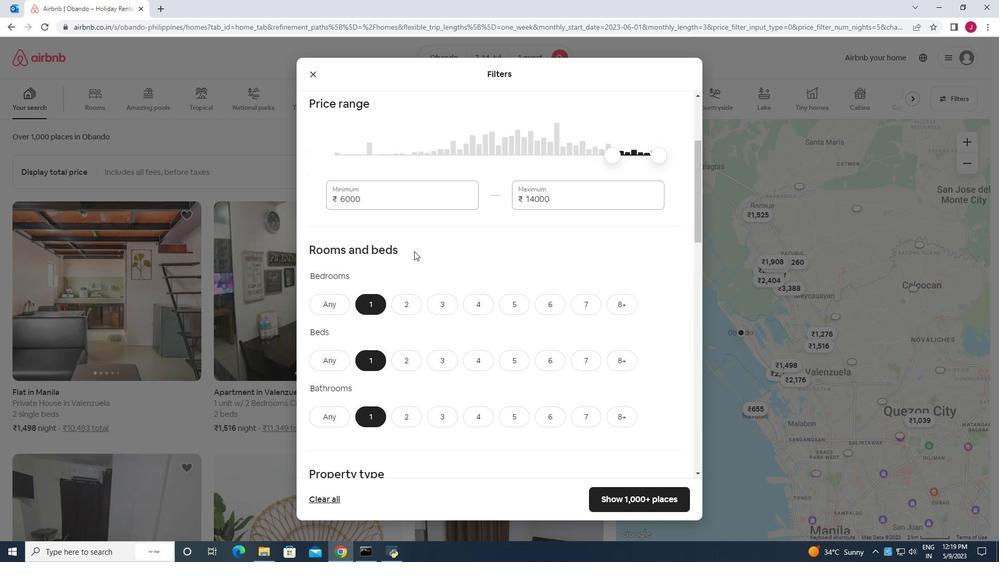 
Action: Mouse scrolled (414, 251) with delta (0, 0)
Screenshot: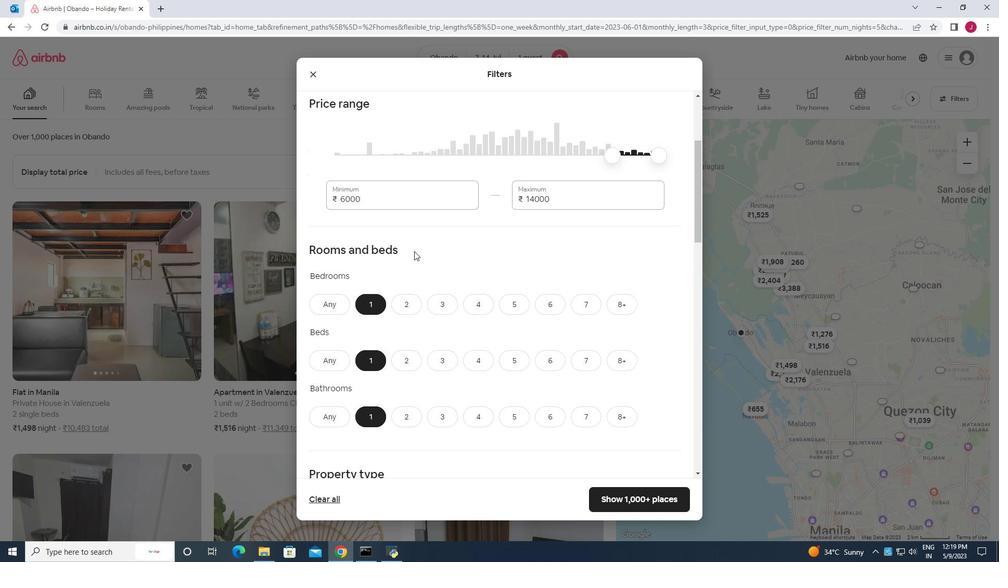 
Action: Mouse scrolled (414, 250) with delta (0, 0)
Screenshot: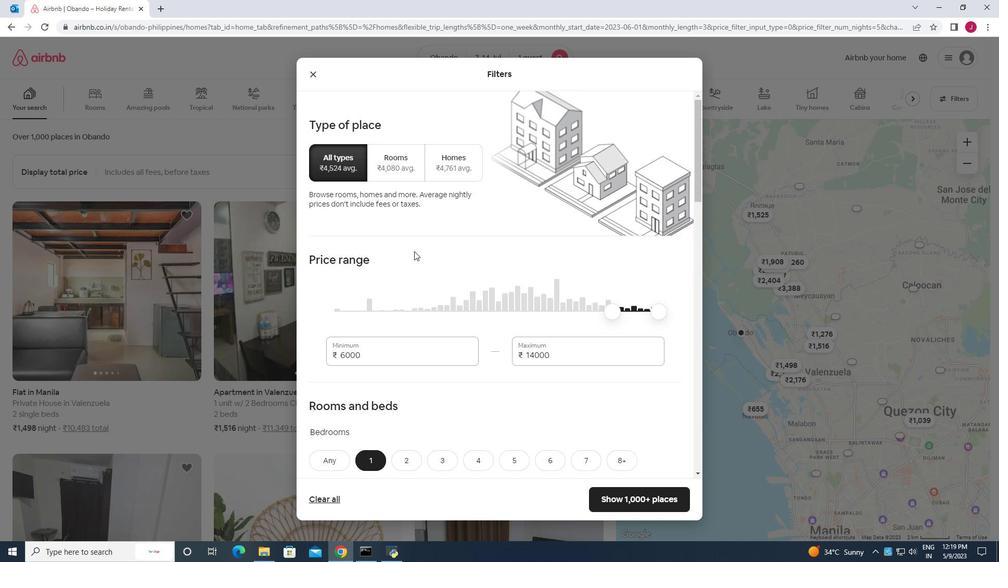 
Action: Mouse scrolled (414, 250) with delta (0, 0)
Screenshot: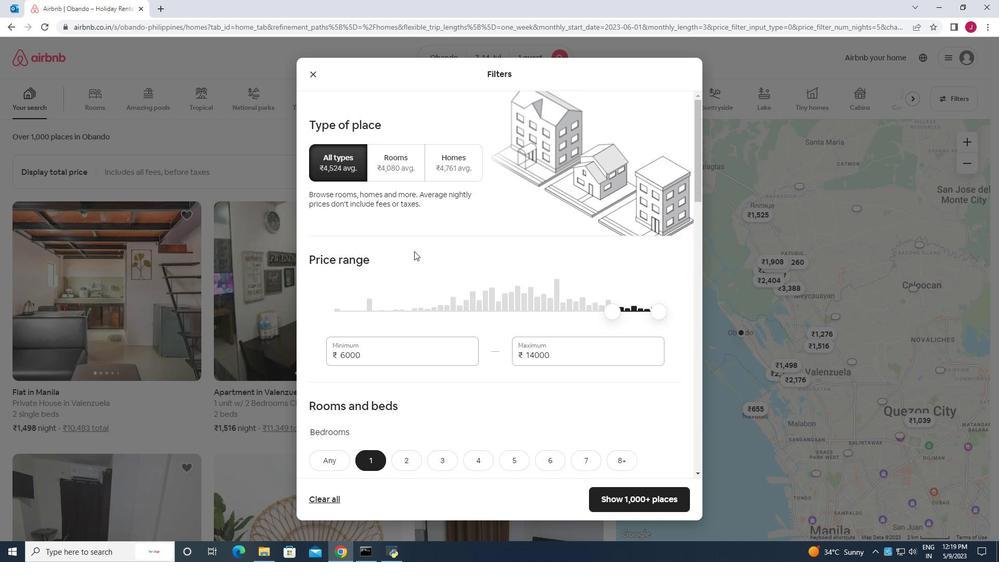
Action: Mouse scrolled (414, 250) with delta (0, 0)
Screenshot: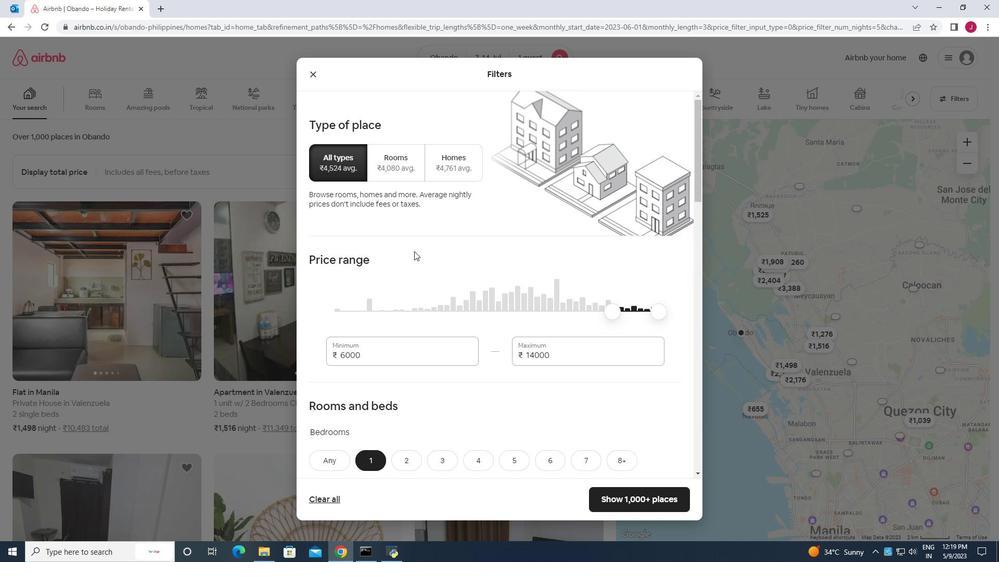 
Action: Mouse scrolled (414, 250) with delta (0, 0)
Screenshot: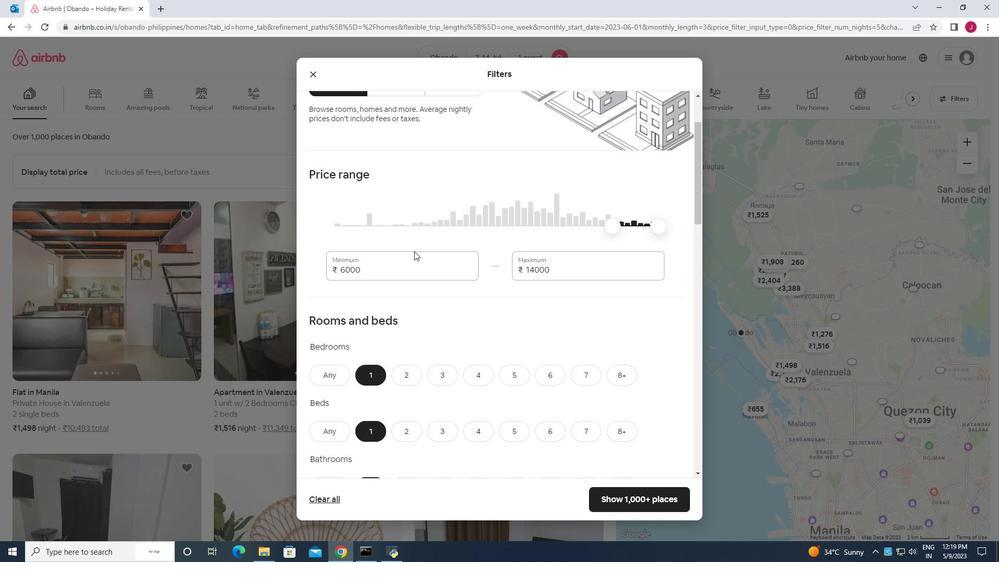 
Action: Mouse scrolled (414, 250) with delta (0, 0)
Screenshot: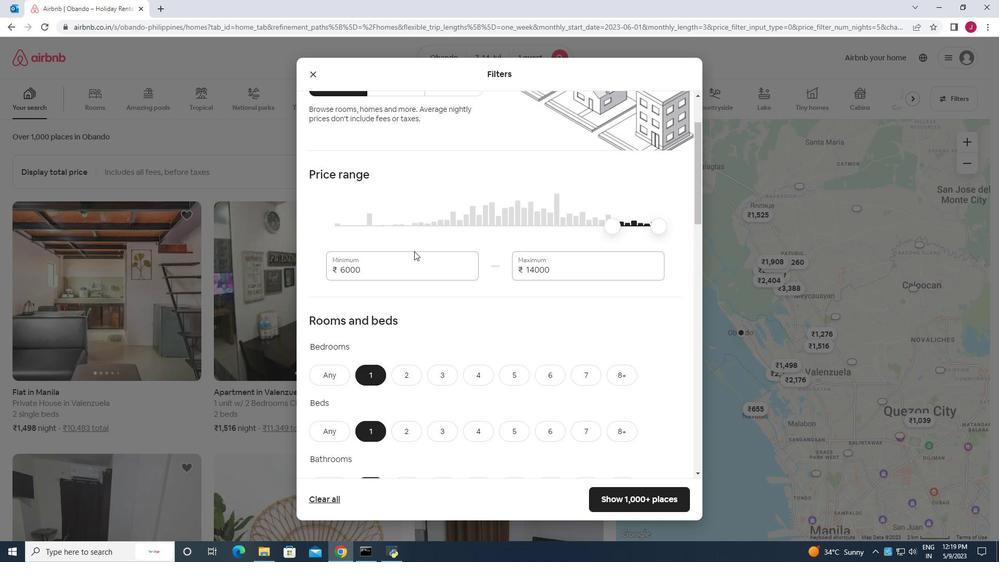 
Action: Mouse scrolled (414, 250) with delta (0, 0)
Screenshot: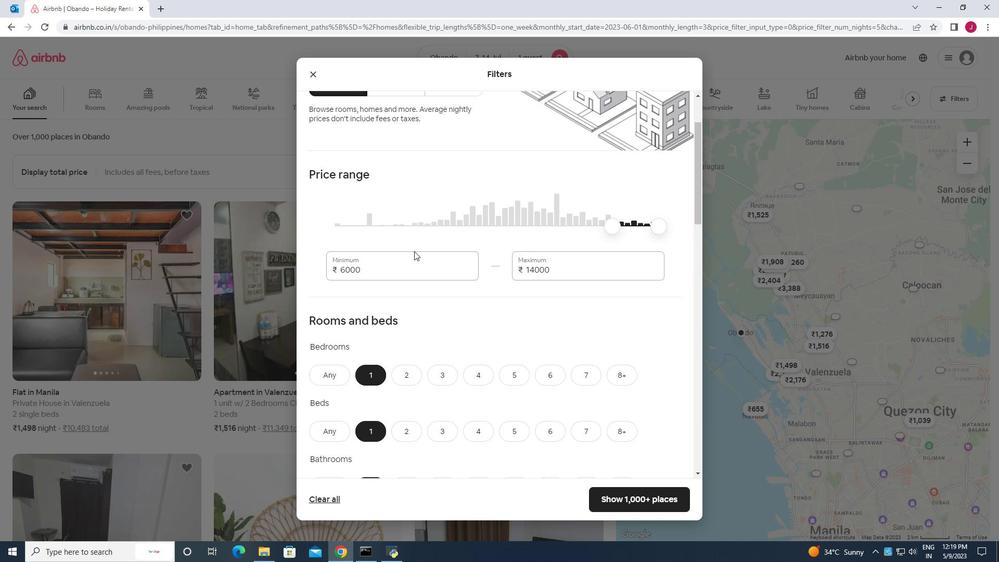 
Action: Mouse scrolled (414, 250) with delta (0, 0)
Screenshot: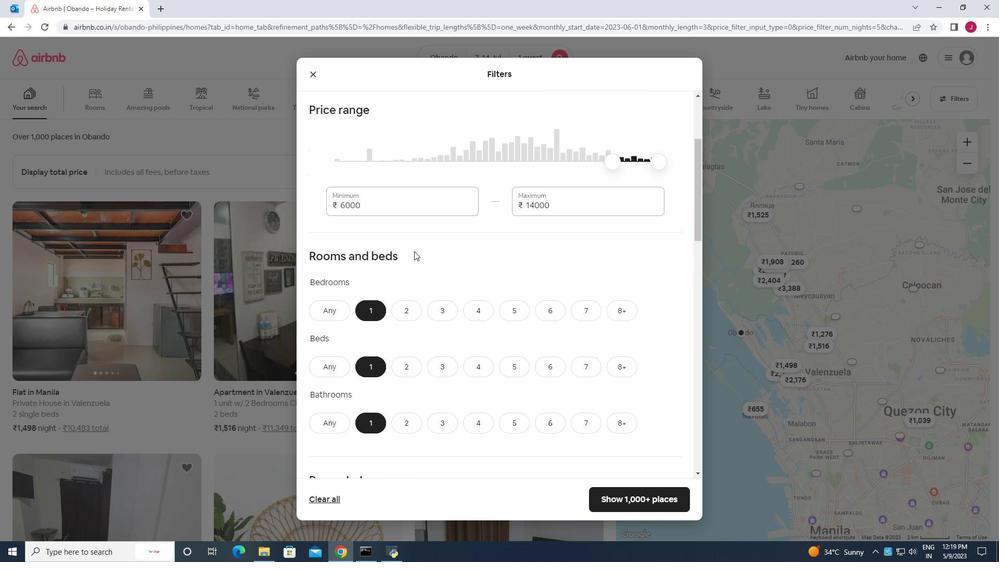 
Action: Mouse scrolled (414, 250) with delta (0, 0)
Screenshot: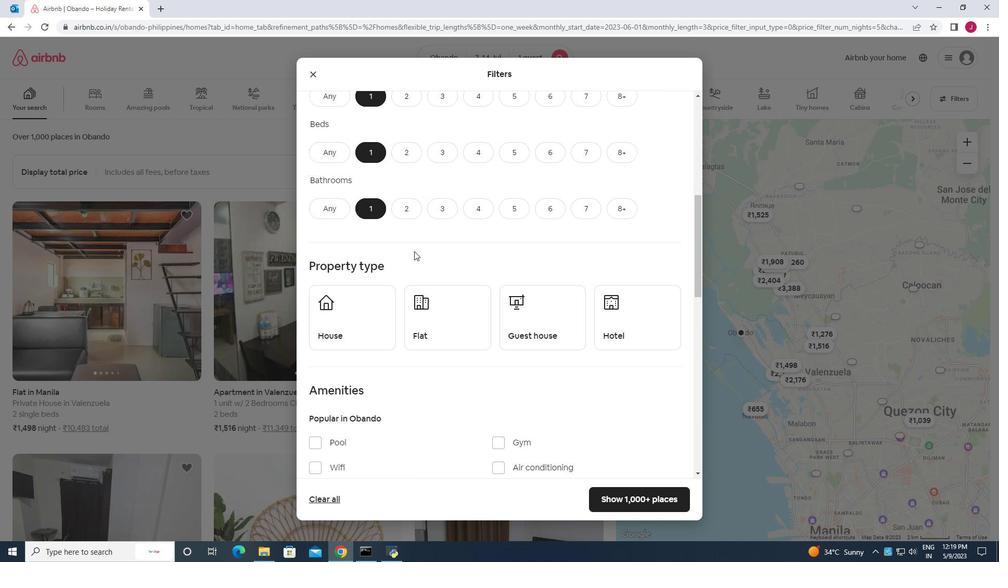 
Action: Mouse scrolled (414, 250) with delta (0, 0)
Screenshot: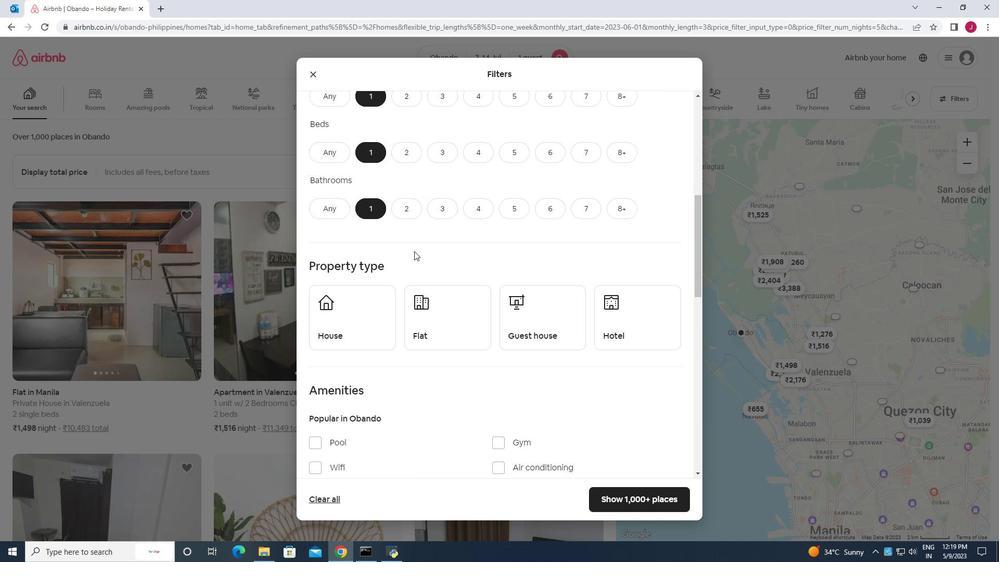 
Action: Mouse scrolled (414, 250) with delta (0, 0)
Screenshot: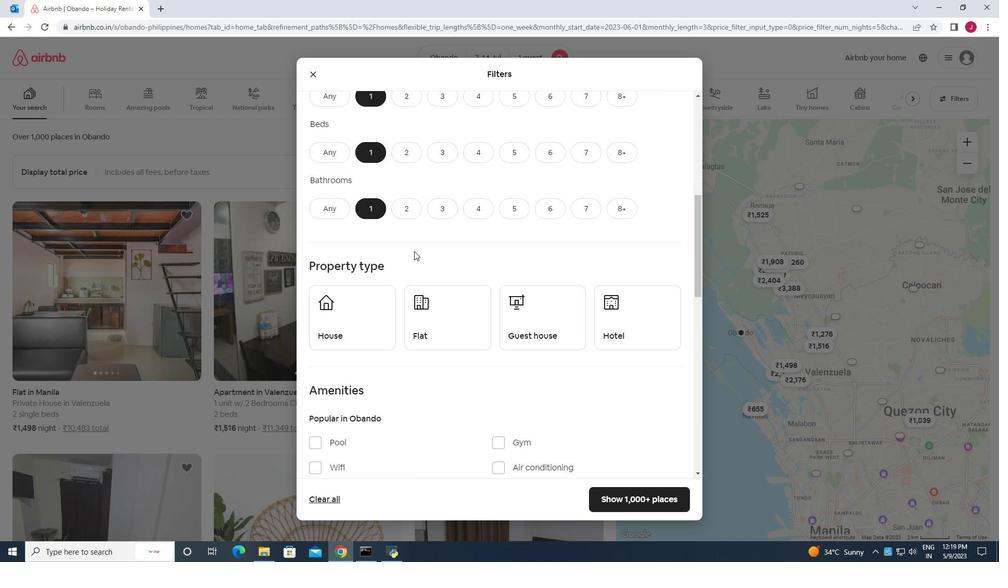 
Action: Mouse moved to (355, 173)
Screenshot: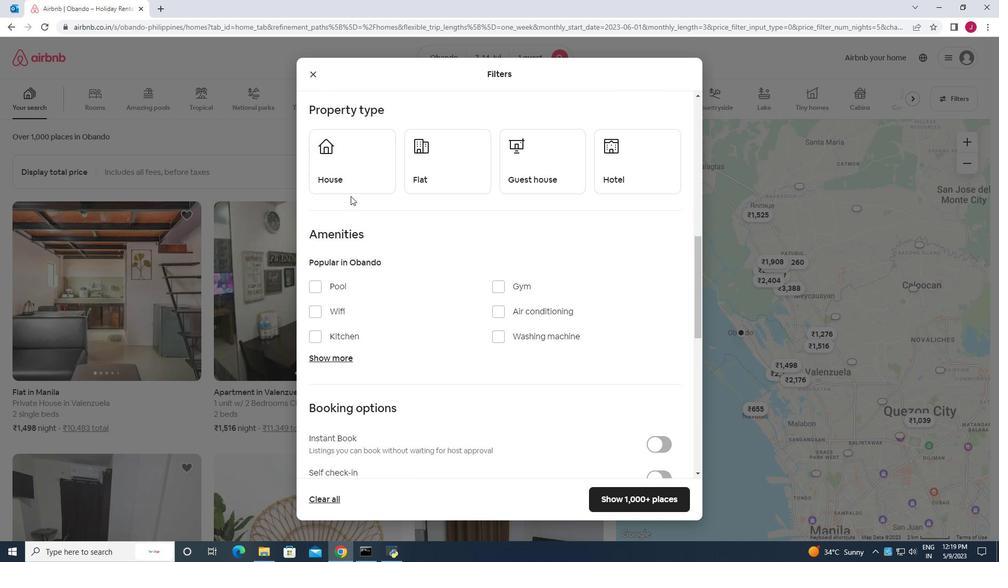 
Action: Mouse pressed left at (355, 173)
Screenshot: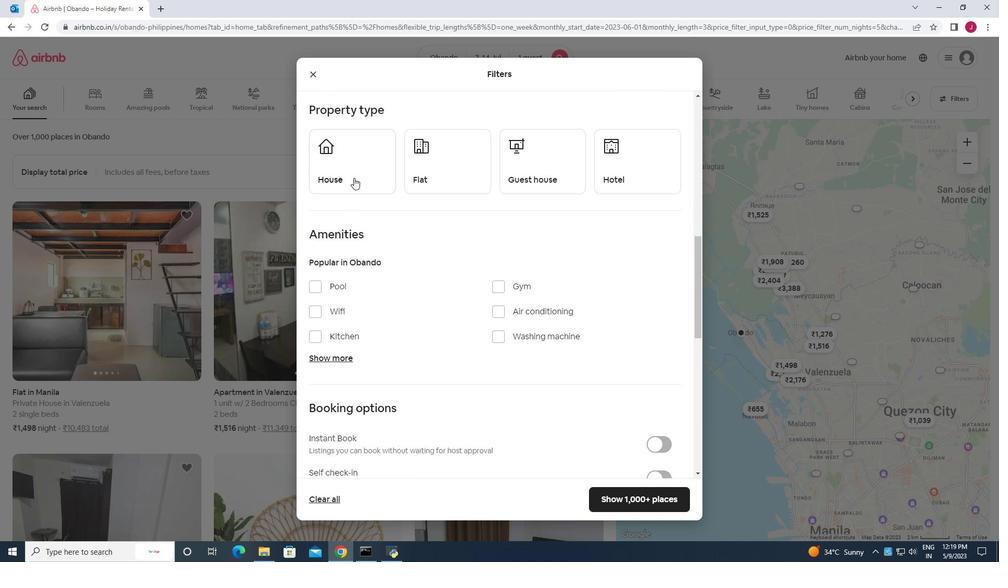 
Action: Mouse moved to (446, 169)
Screenshot: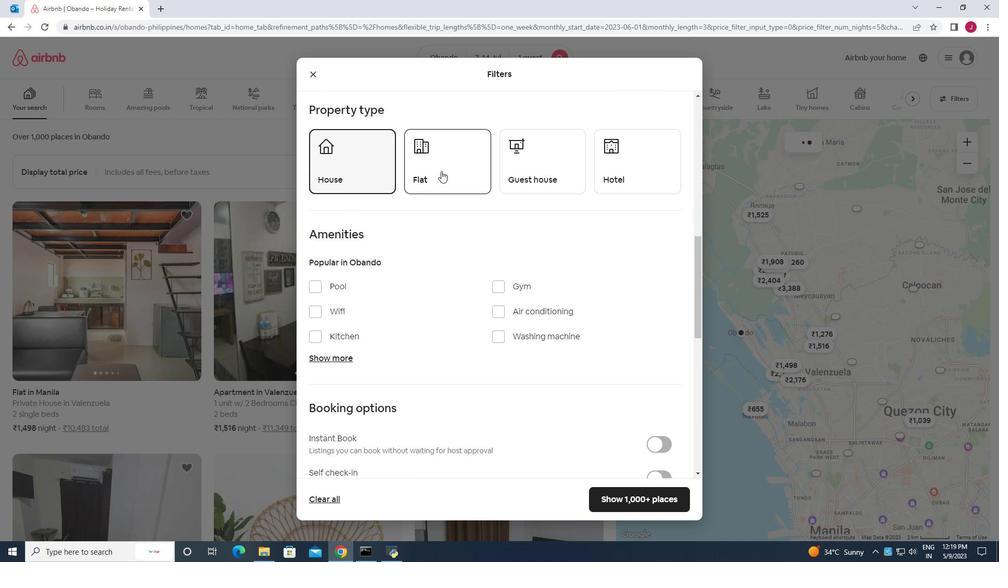 
Action: Mouse pressed left at (446, 169)
Screenshot: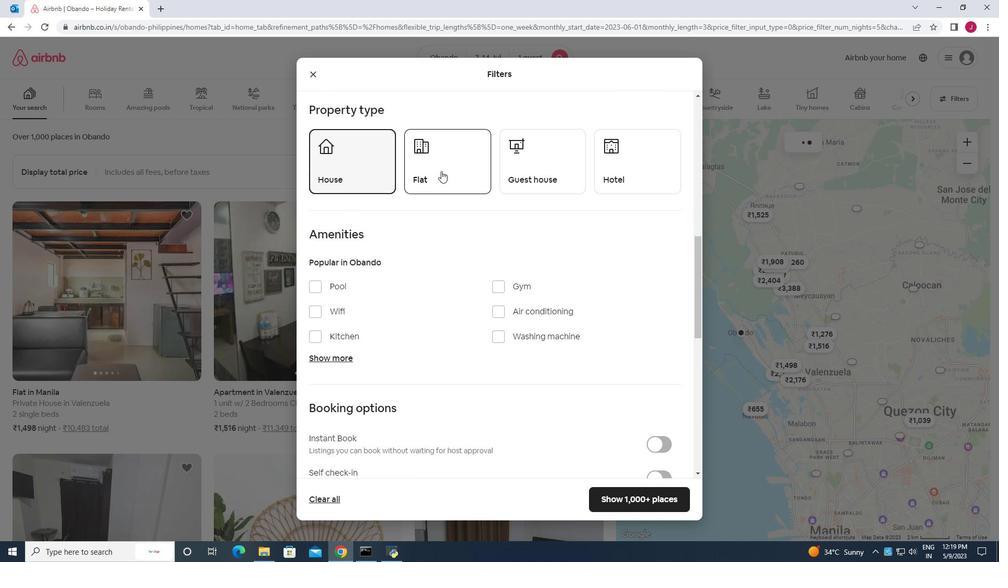 
Action: Mouse moved to (527, 167)
Screenshot: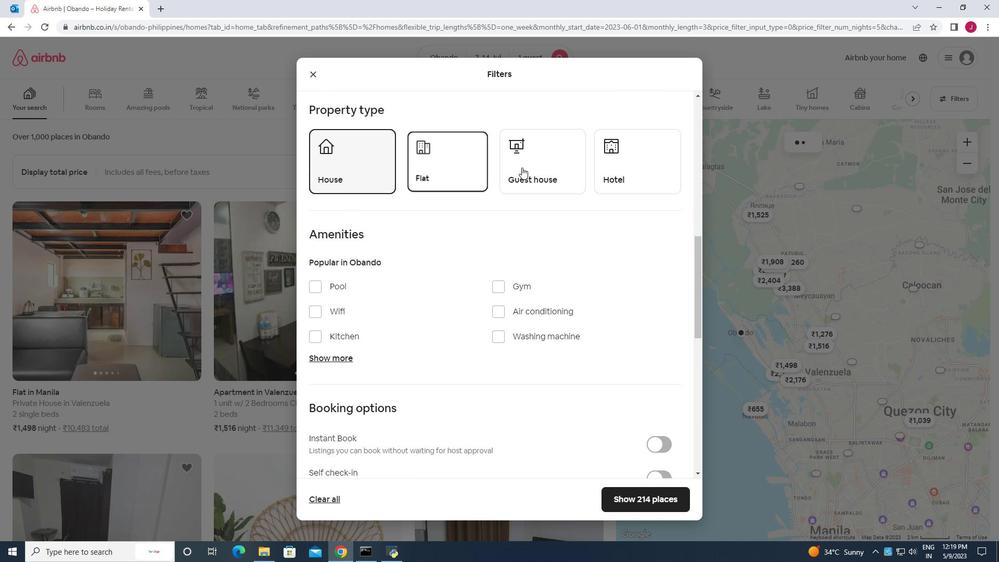 
Action: Mouse pressed left at (527, 167)
Screenshot: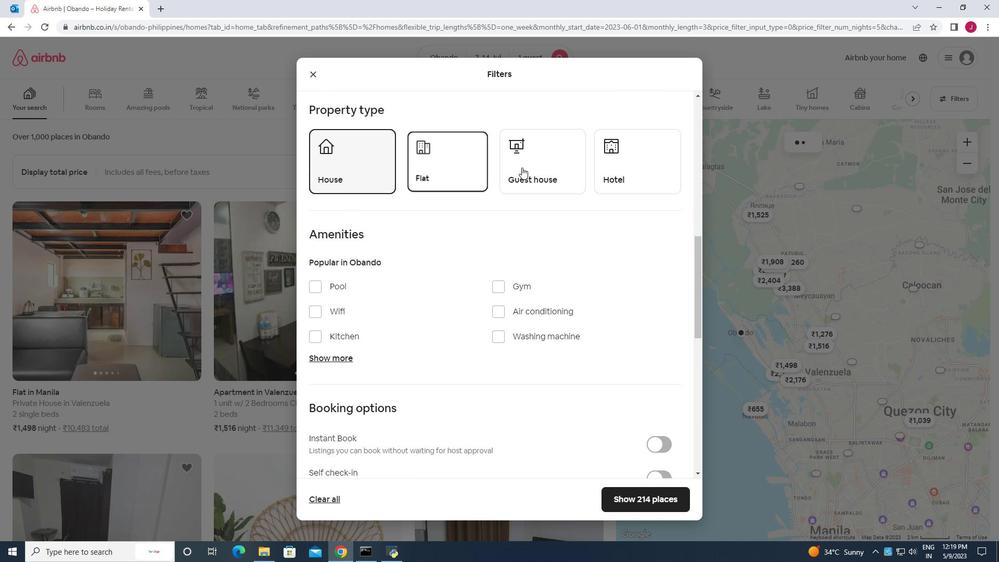 
Action: Mouse moved to (614, 173)
Screenshot: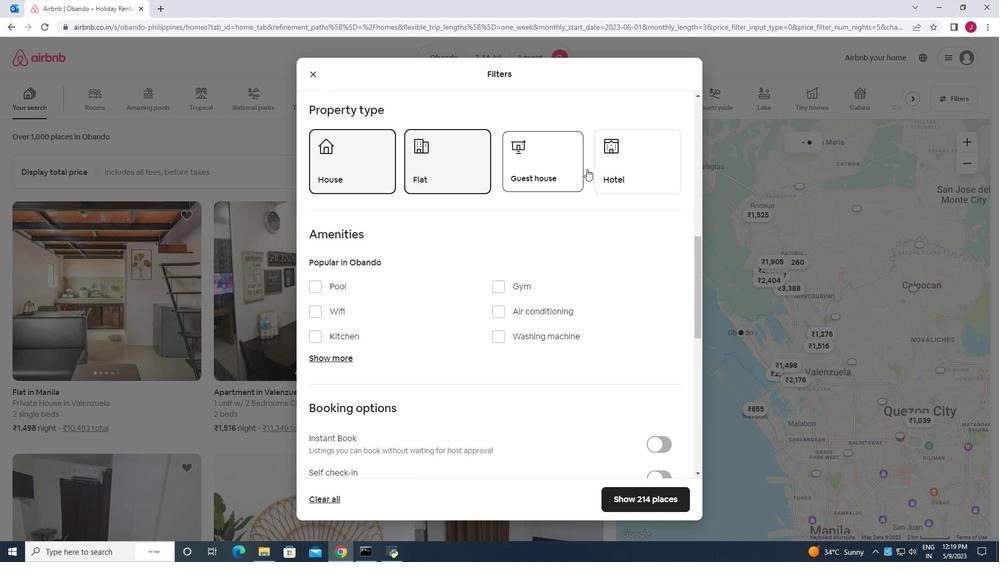 
Action: Mouse pressed left at (614, 173)
Screenshot: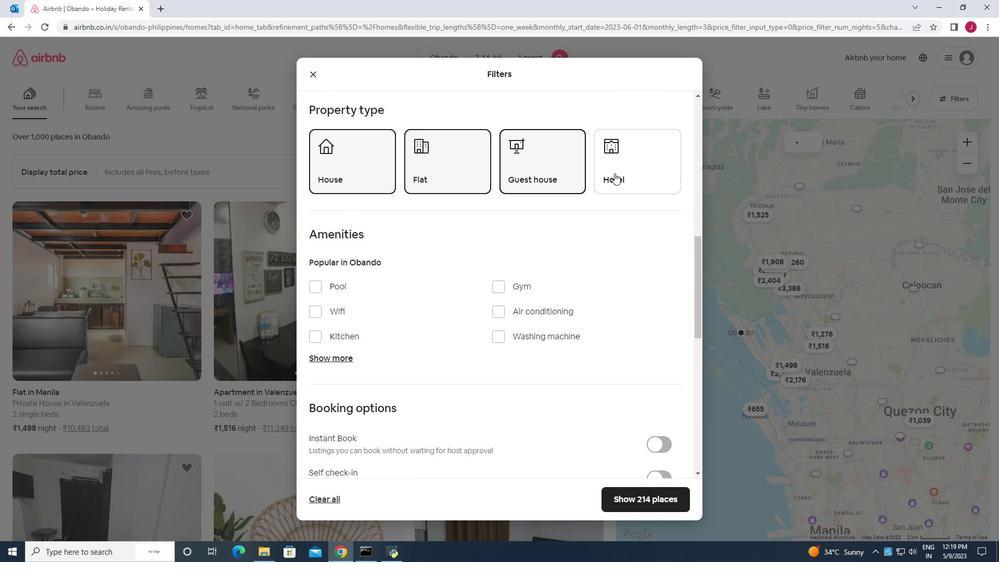 
Action: Mouse moved to (510, 196)
Screenshot: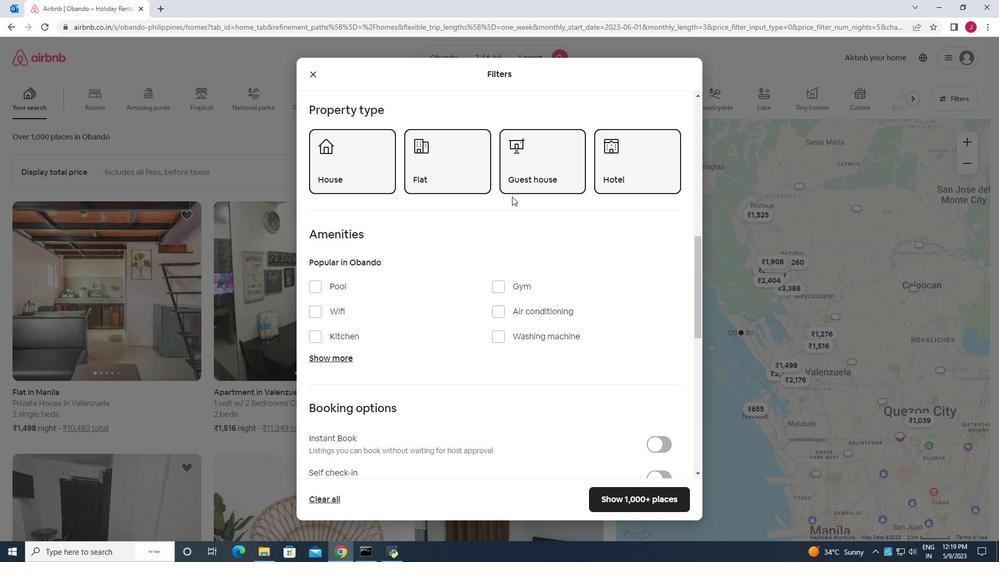 
Action: Mouse scrolled (510, 196) with delta (0, 0)
Screenshot: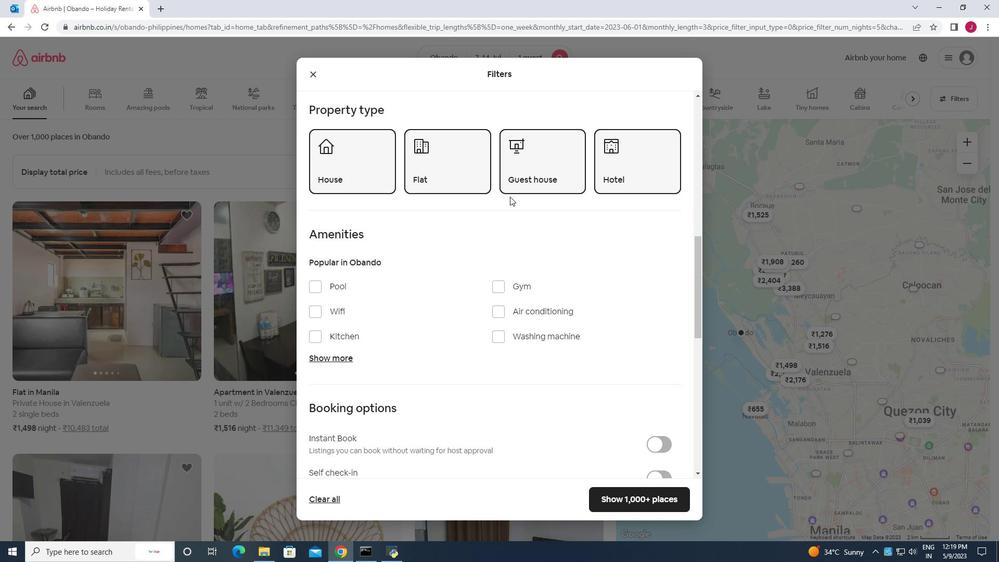 
Action: Mouse scrolled (510, 196) with delta (0, 0)
Screenshot: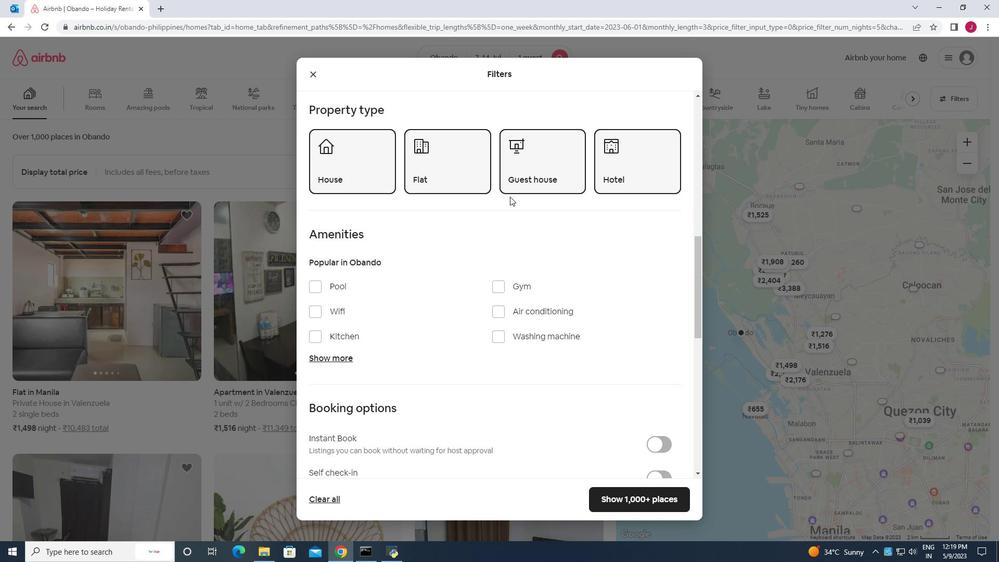 
Action: Mouse scrolled (510, 196) with delta (0, 0)
Screenshot: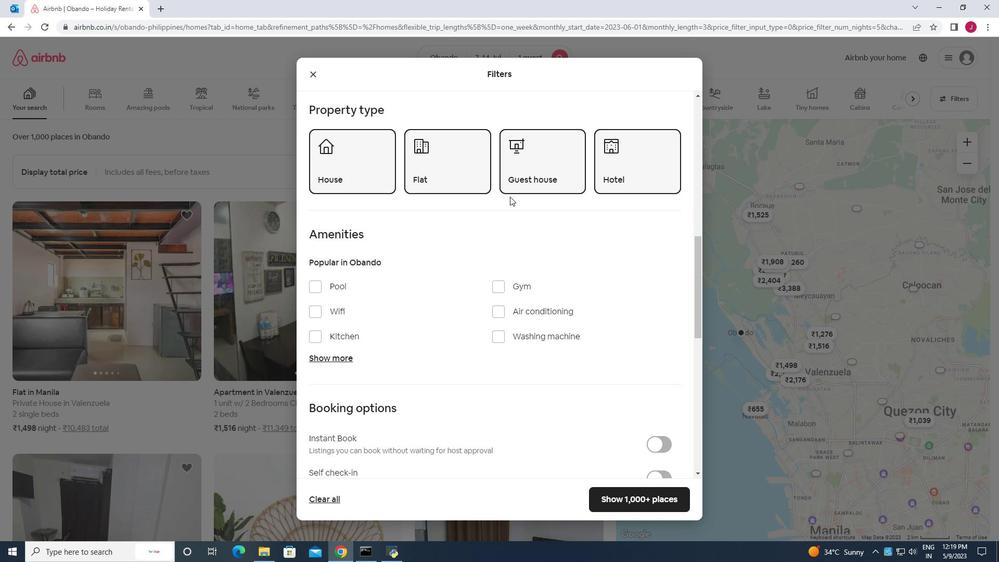 
Action: Mouse scrolled (510, 196) with delta (0, 0)
Screenshot: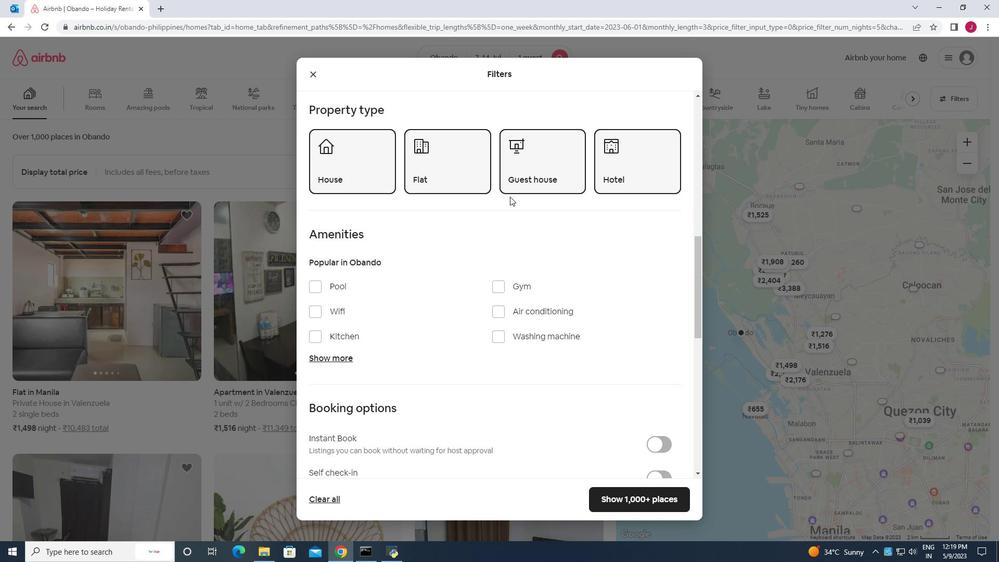 
Action: Mouse moved to (664, 271)
Screenshot: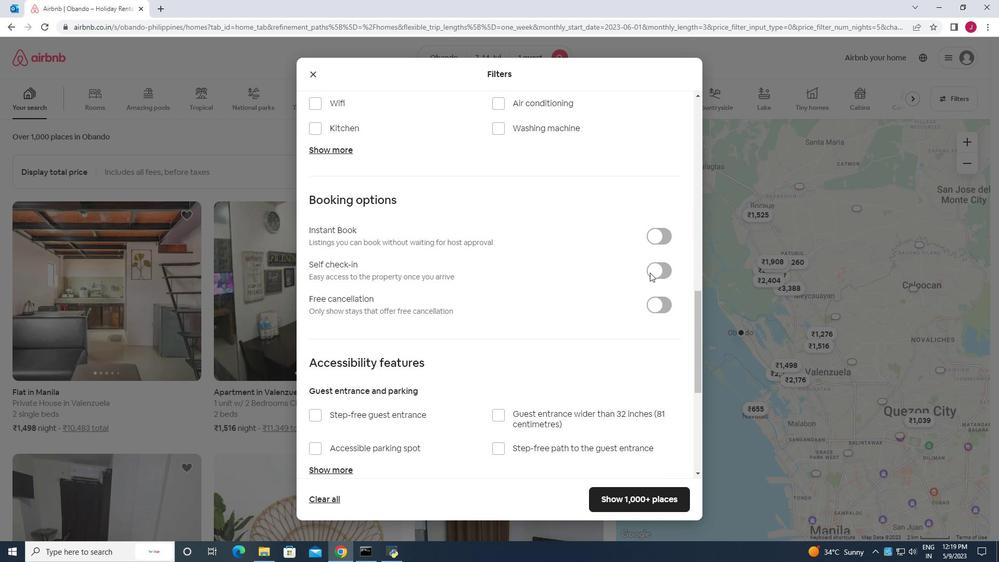 
Action: Mouse pressed left at (664, 271)
Screenshot: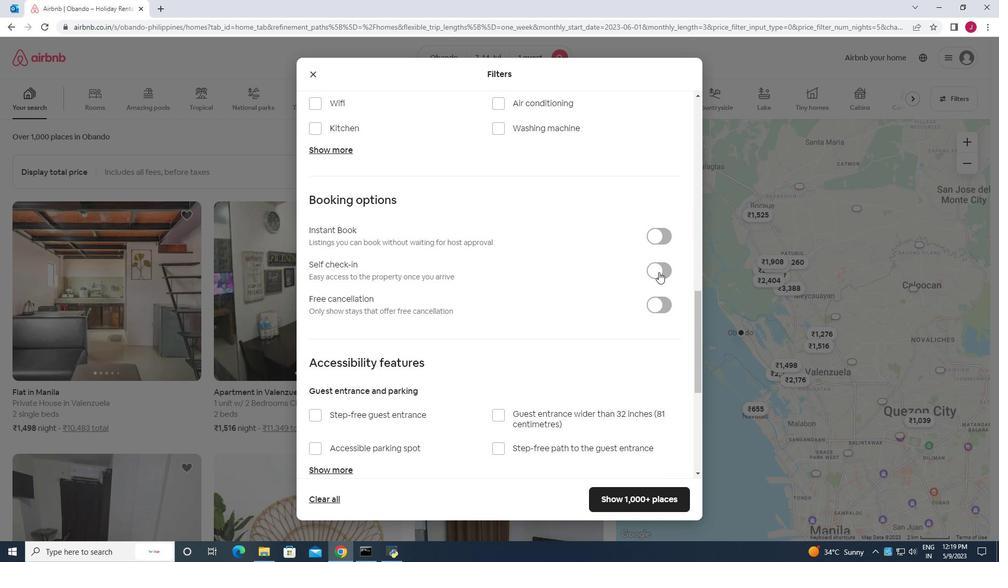 
Action: Mouse moved to (473, 284)
Screenshot: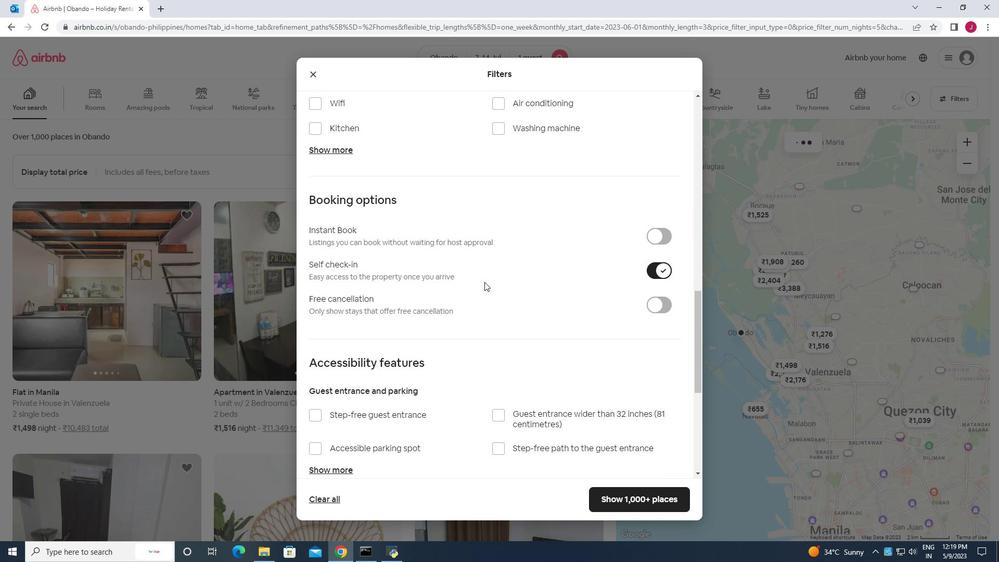 
Action: Mouse scrolled (473, 283) with delta (0, 0)
Screenshot: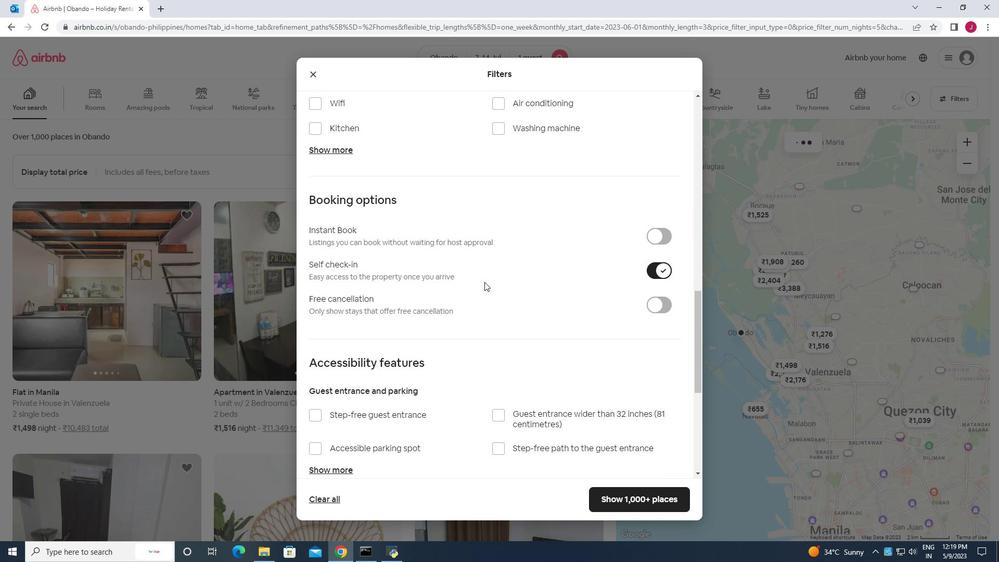 
Action: Mouse scrolled (473, 283) with delta (0, 0)
Screenshot: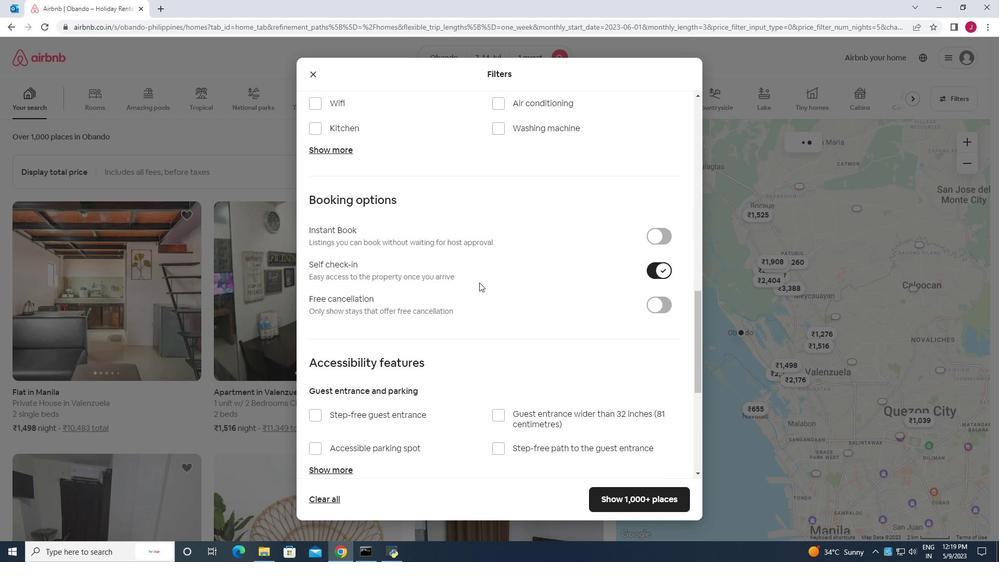 
Action: Mouse scrolled (473, 283) with delta (0, 0)
Screenshot: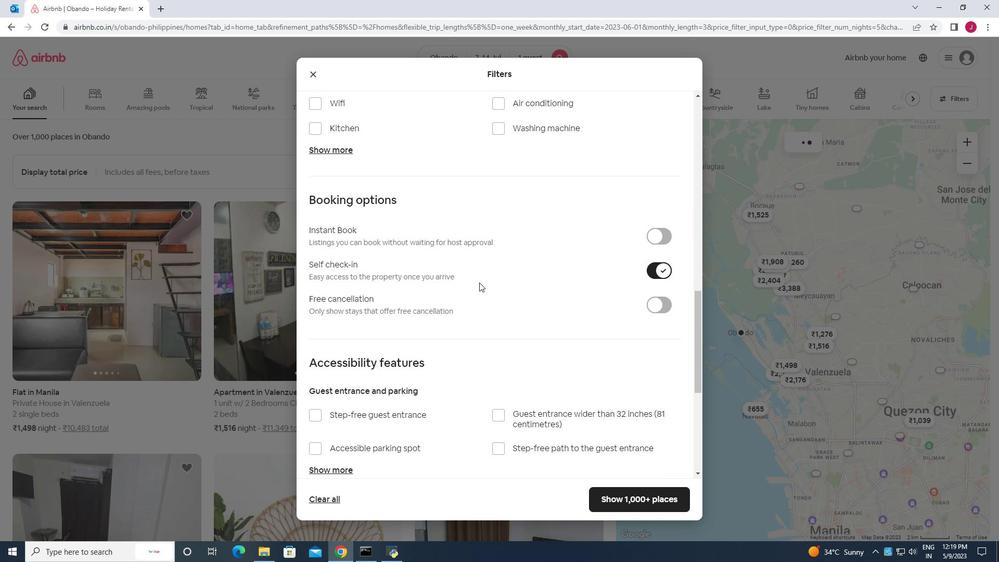 
Action: Mouse scrolled (473, 283) with delta (0, 0)
Screenshot: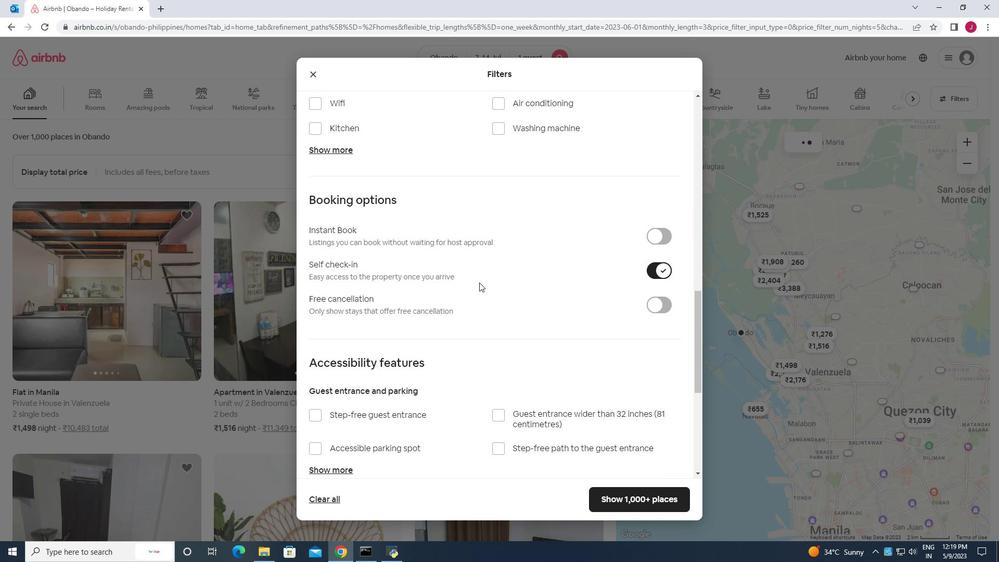 
Action: Mouse scrolled (473, 283) with delta (0, 0)
Screenshot: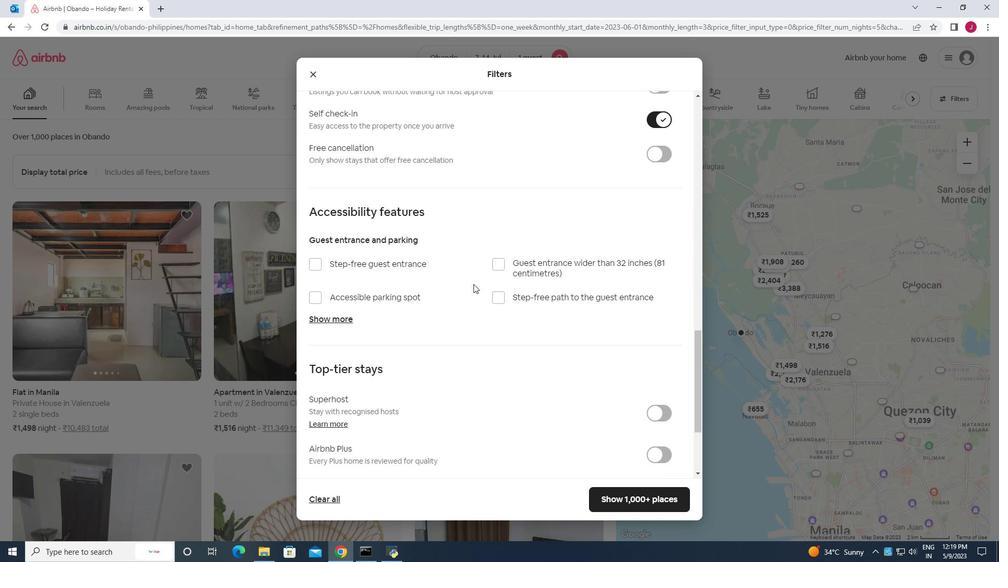 
Action: Mouse scrolled (473, 283) with delta (0, 0)
Screenshot: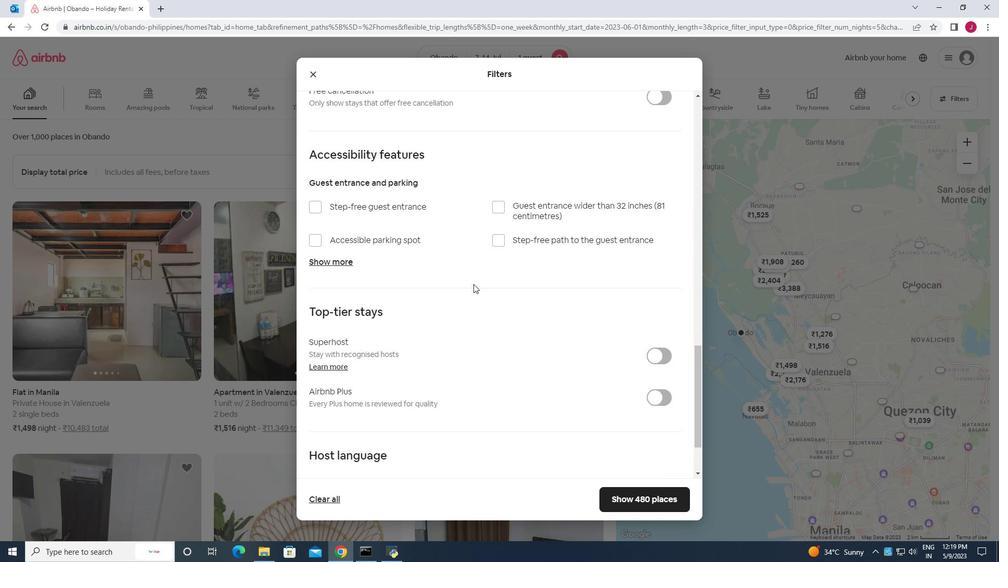 
Action: Mouse moved to (472, 284)
Screenshot: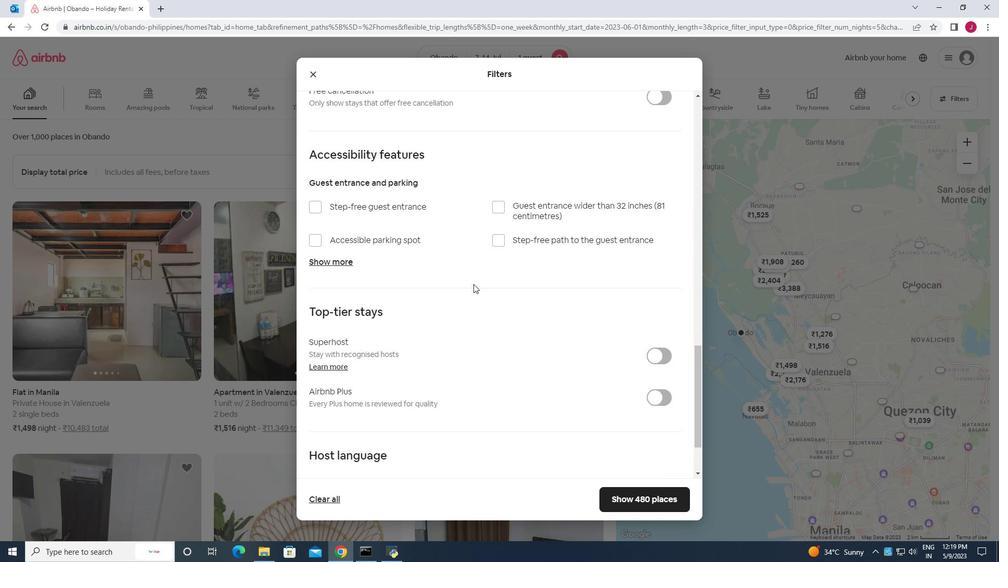 
Action: Mouse scrolled (473, 283) with delta (0, 0)
Screenshot: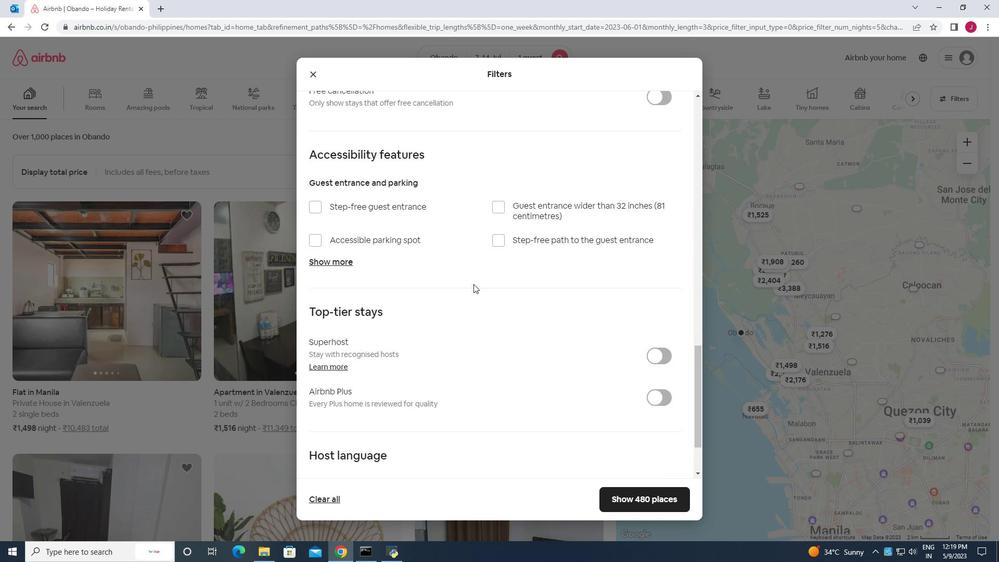
Action: Mouse moved to (469, 284)
Screenshot: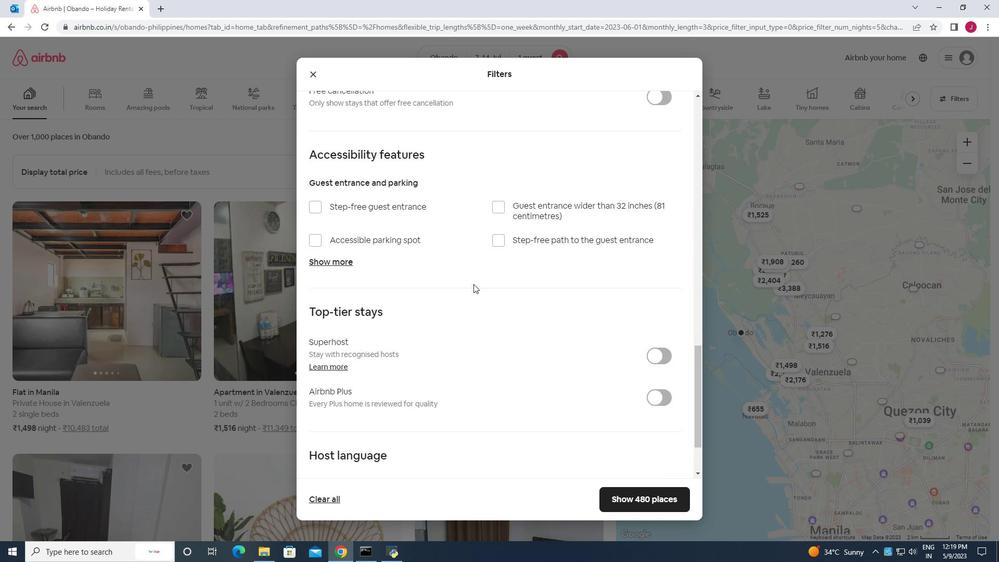 
Action: Mouse scrolled (473, 283) with delta (0, 0)
Screenshot: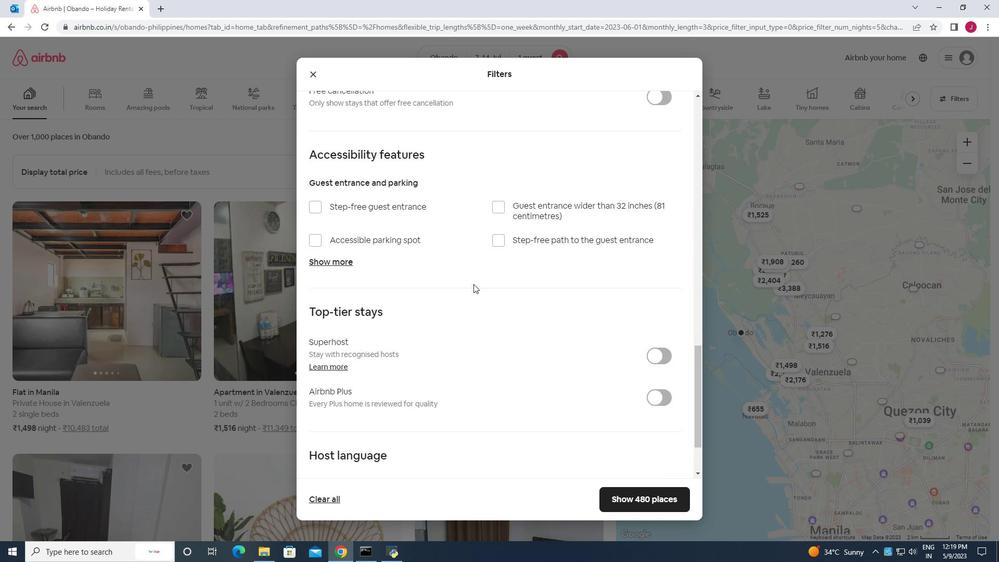 
Action: Mouse moved to (468, 285)
Screenshot: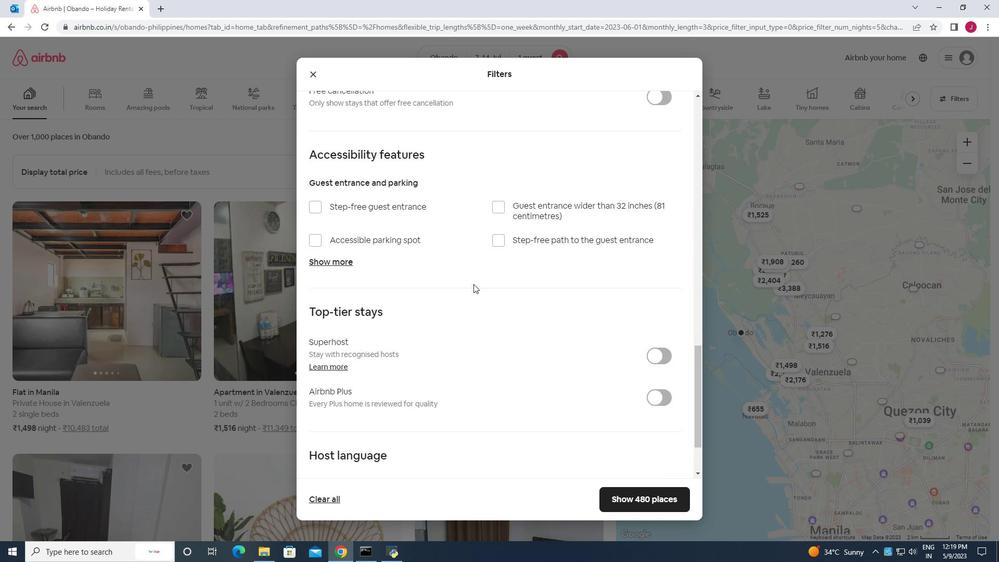 
Action: Mouse scrolled (473, 283) with delta (0, 0)
Screenshot: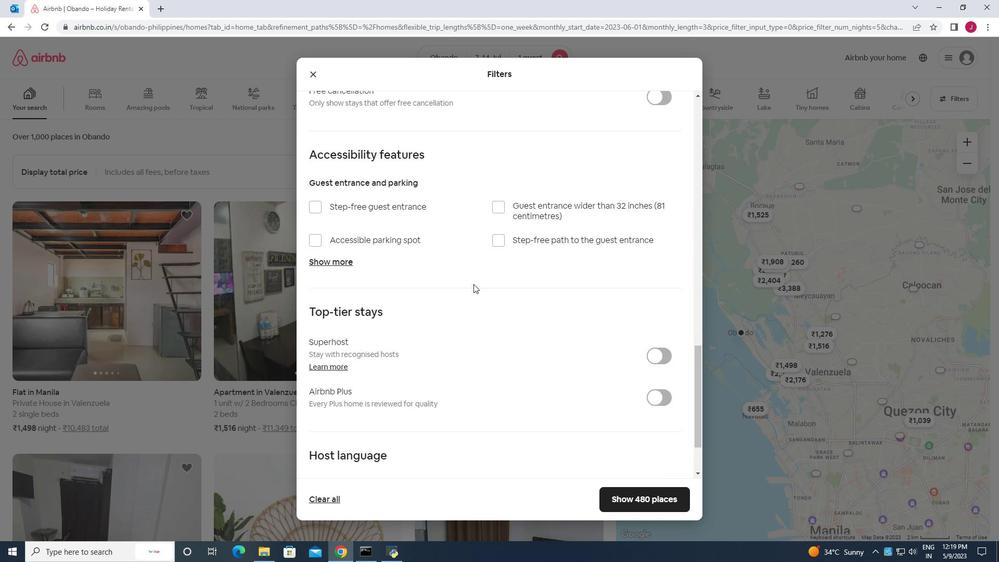 
Action: Mouse moved to (463, 285)
Screenshot: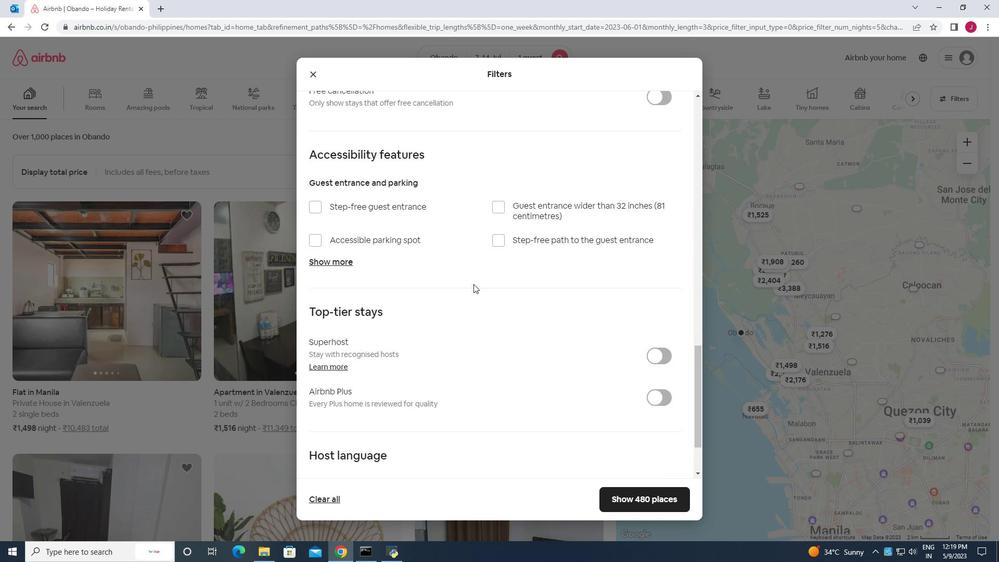 
Action: Mouse scrolled (465, 285) with delta (0, 0)
Screenshot: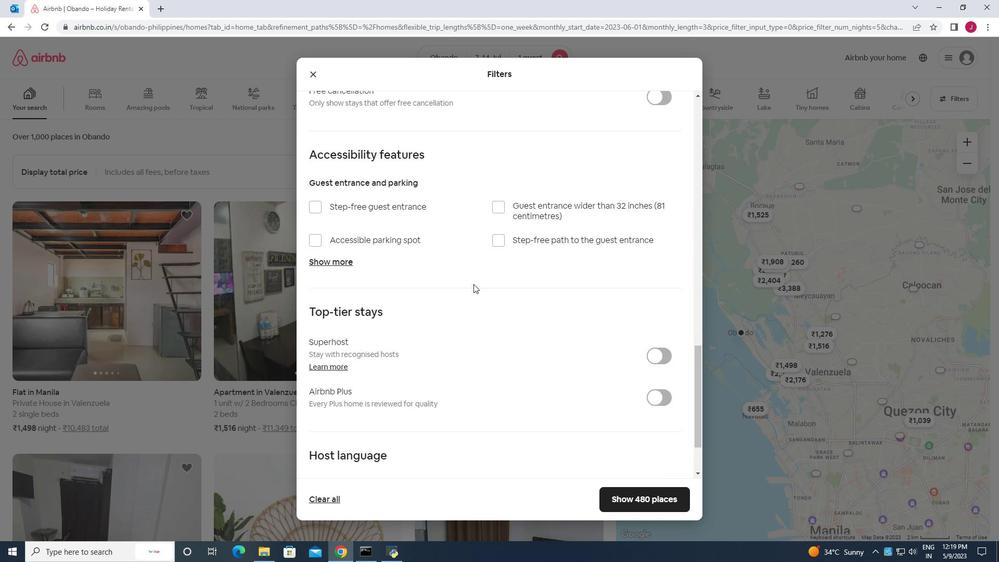 
Action: Mouse moved to (314, 408)
Screenshot: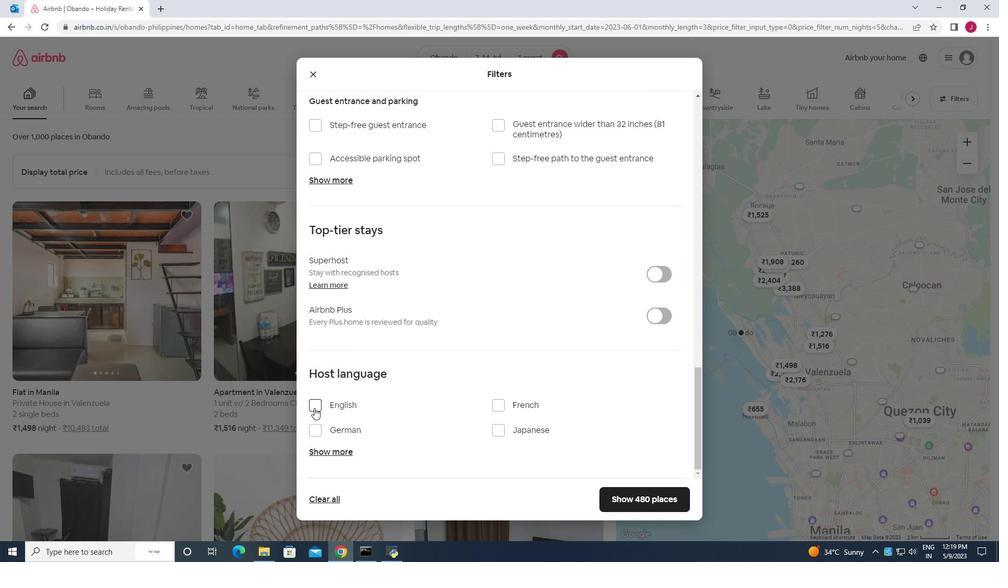 
Action: Mouse pressed left at (314, 408)
Screenshot: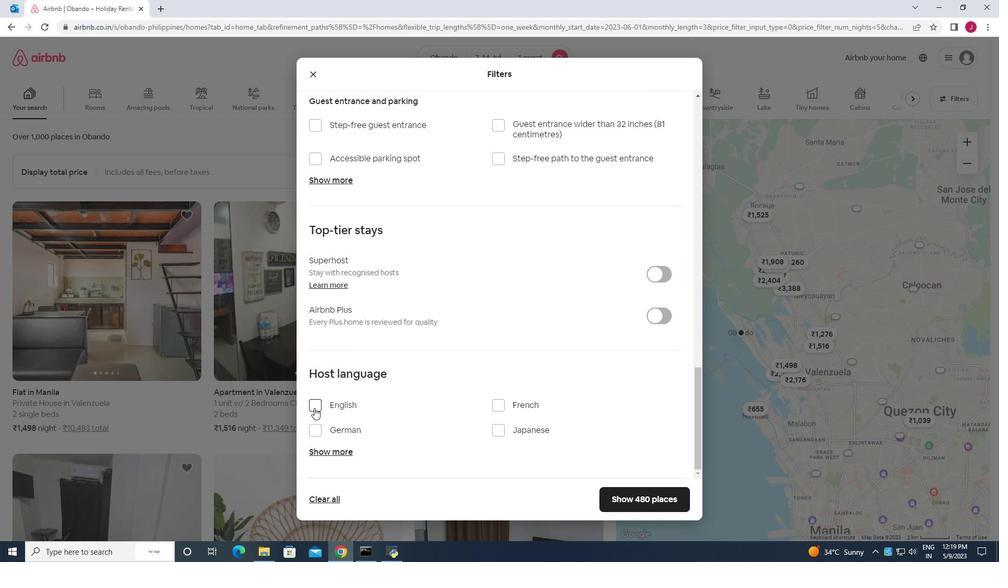 
Action: Mouse moved to (658, 501)
Screenshot: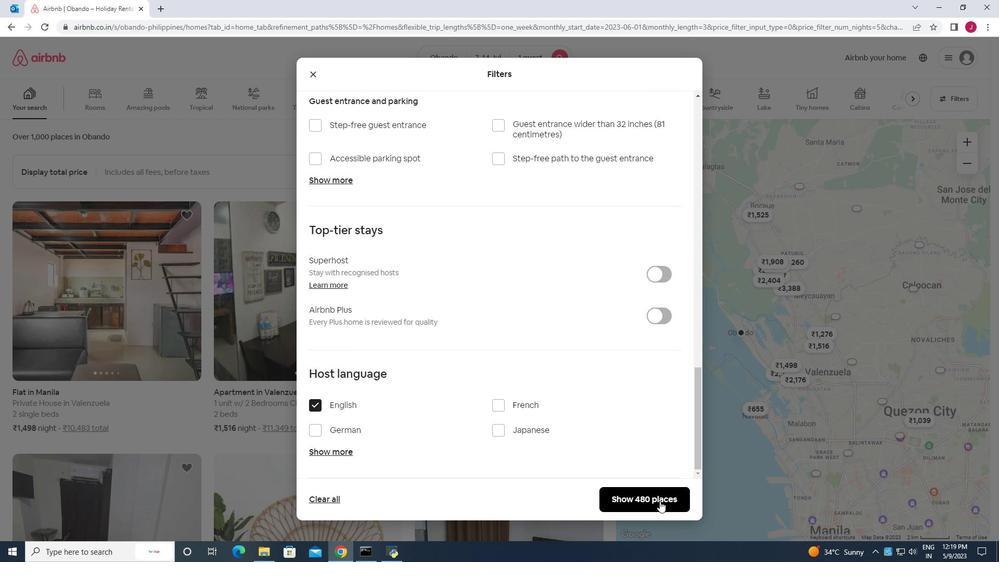 
Action: Mouse pressed left at (658, 501)
Screenshot: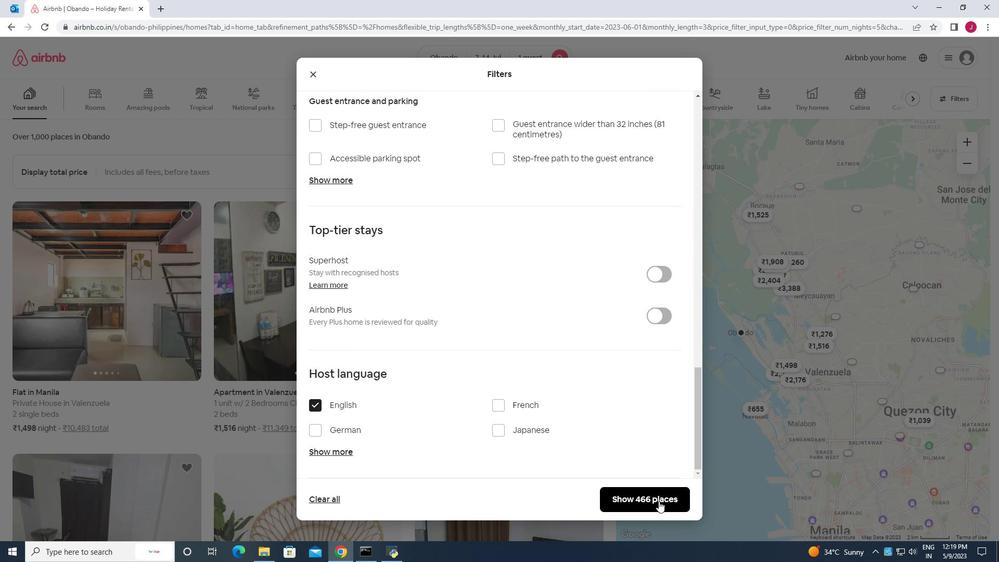 
Action: Mouse moved to (642, 475)
Screenshot: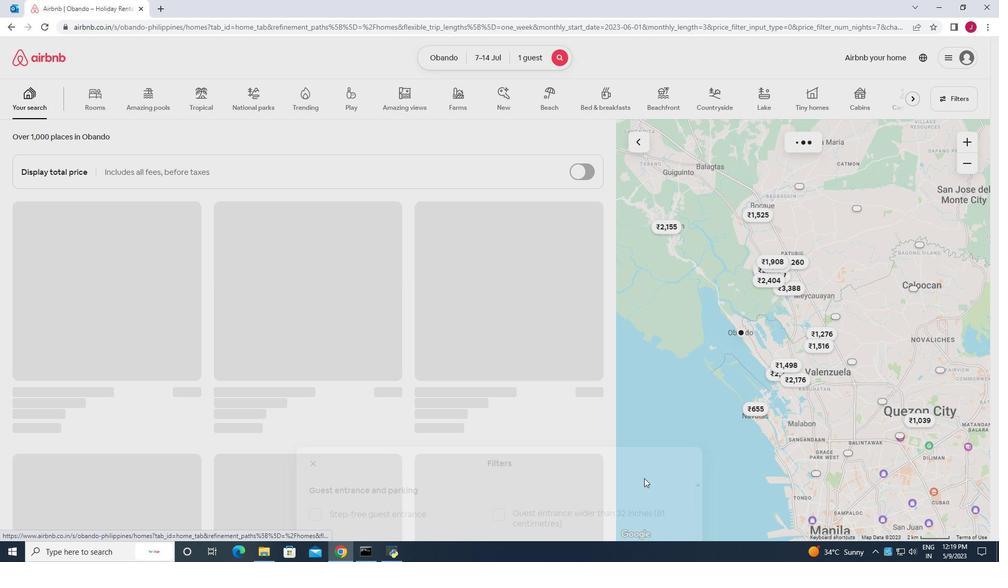 
